 Task: Search one way flight ticket for 1 adult, 5 children, 2 infants in seat and 1 infant on lap in first from Williston: Williston Basin International Airport to Indianapolis: Indianapolis International Airport on 8-5-2023. Choice of flights is Westjet. Number of bags: 2 carry on bags and 6 checked bags. Price is upto 106000. Outbound departure time preference is 0:00.
Action: Mouse moved to (295, 258)
Screenshot: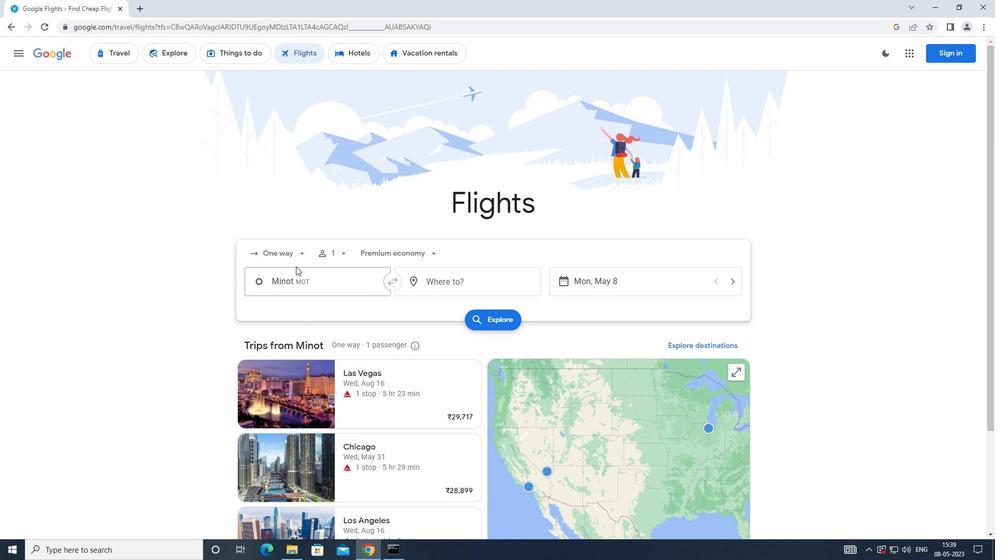 
Action: Mouse pressed left at (295, 258)
Screenshot: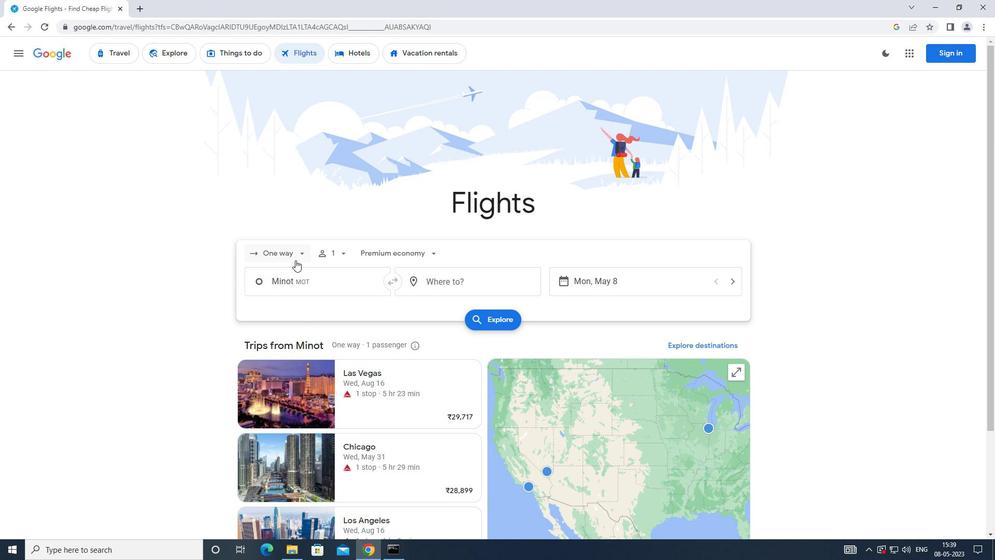
Action: Mouse moved to (304, 299)
Screenshot: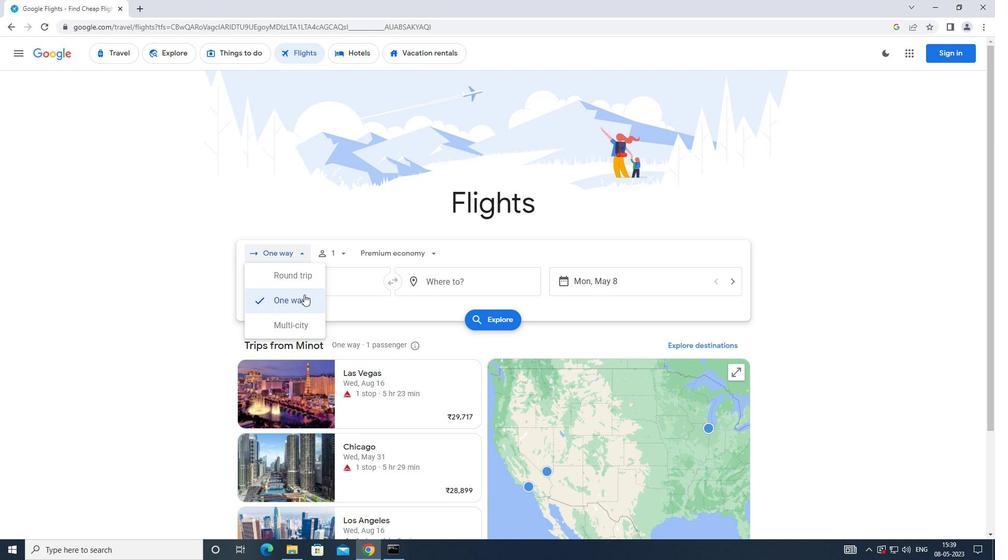 
Action: Mouse pressed left at (304, 299)
Screenshot: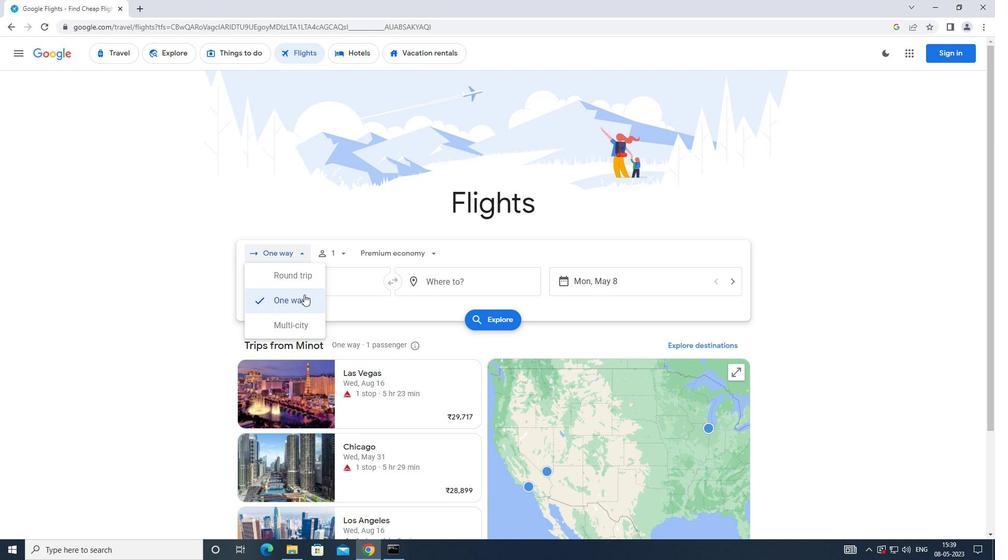 
Action: Mouse moved to (331, 258)
Screenshot: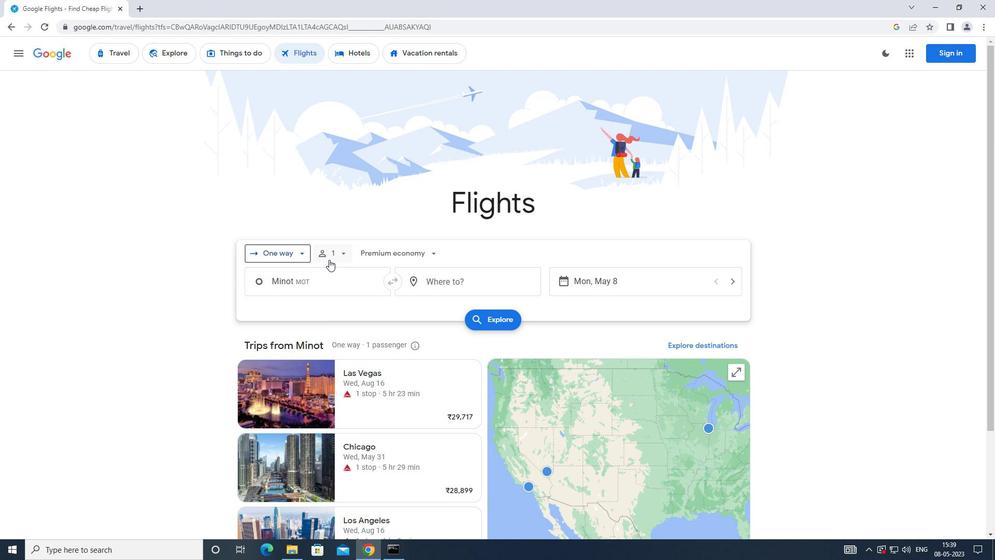 
Action: Mouse pressed left at (331, 258)
Screenshot: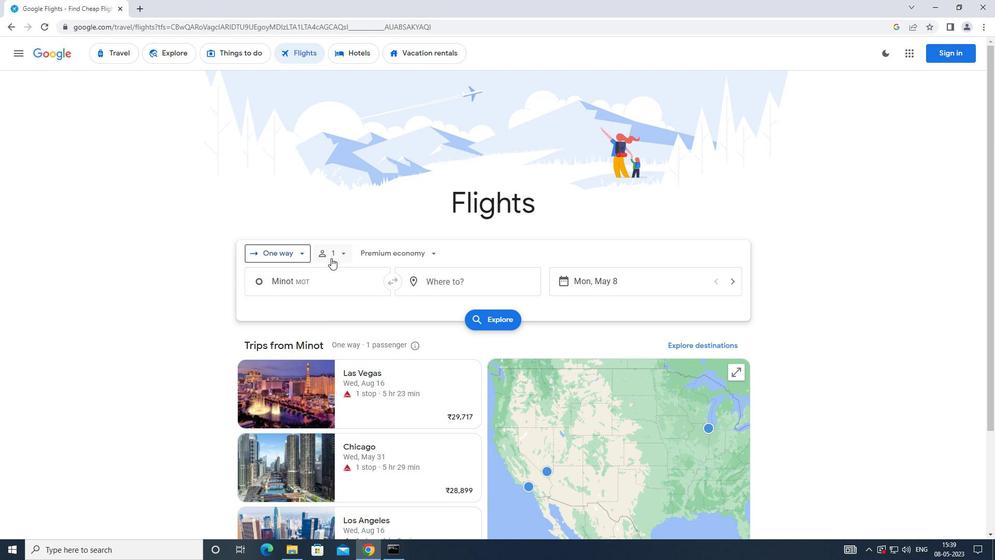 
Action: Mouse moved to (427, 308)
Screenshot: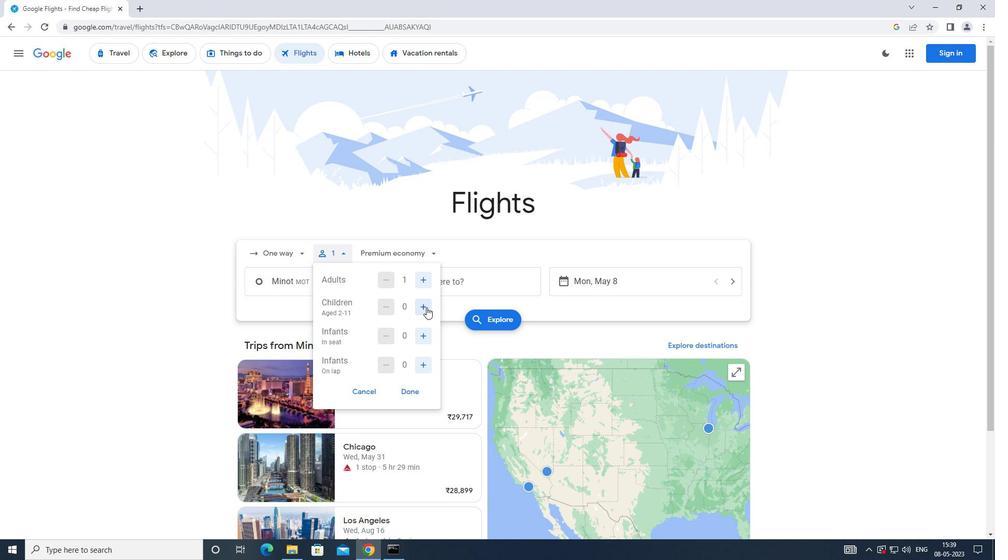 
Action: Mouse pressed left at (427, 308)
Screenshot: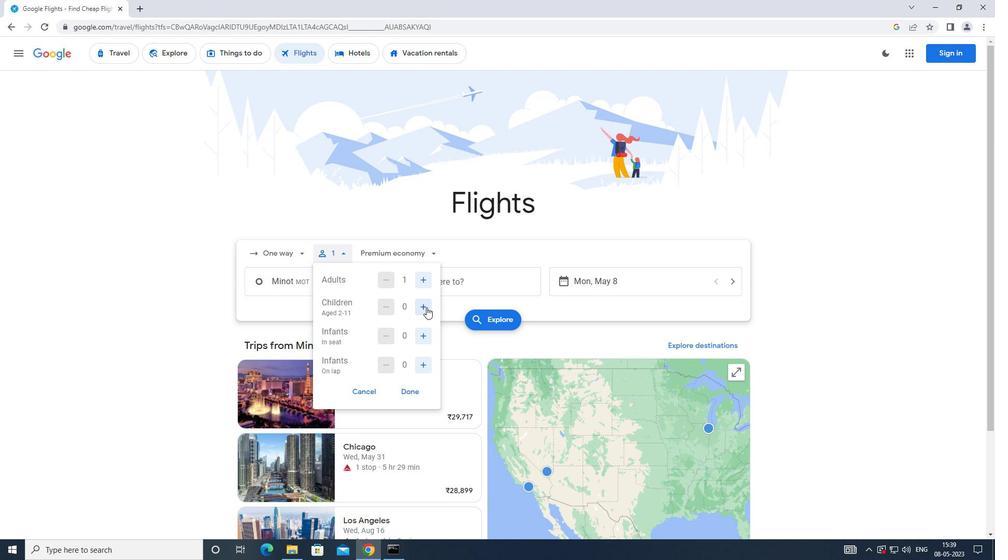 
Action: Mouse moved to (427, 308)
Screenshot: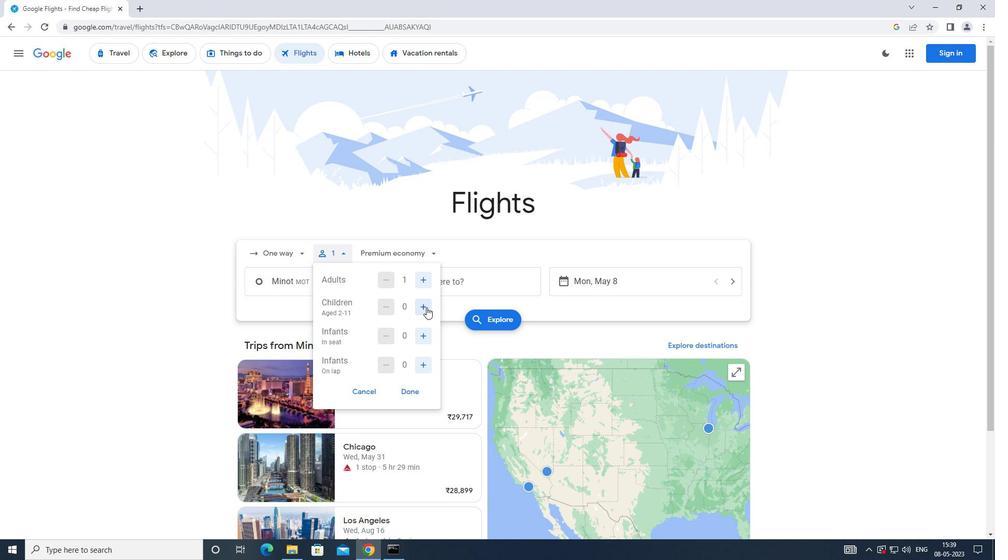
Action: Mouse pressed left at (427, 308)
Screenshot: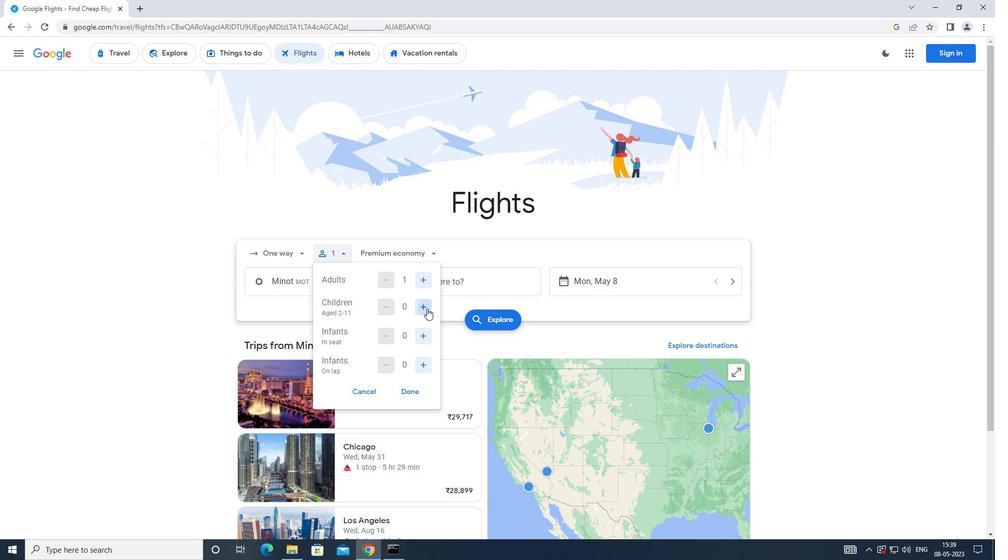 
Action: Mouse pressed left at (427, 308)
Screenshot: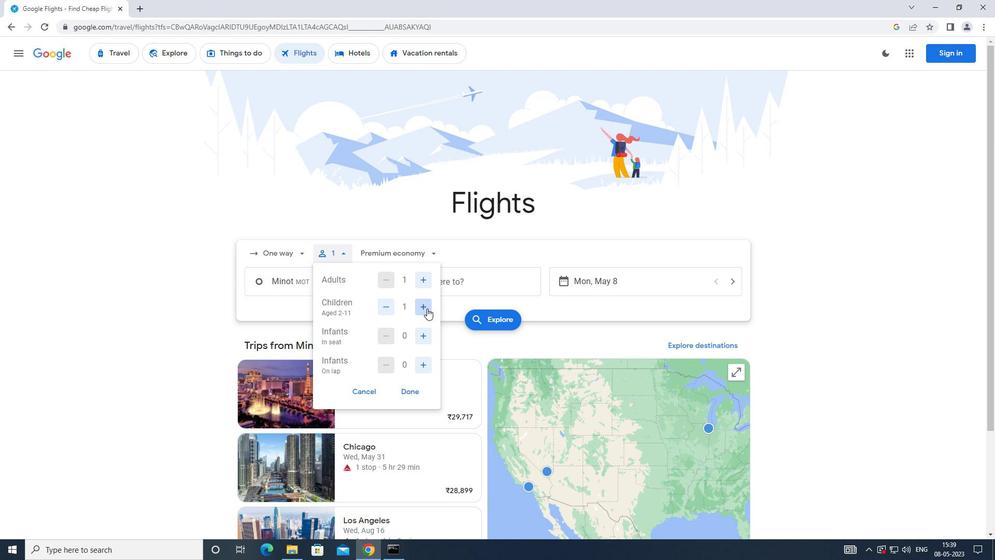 
Action: Mouse pressed left at (427, 308)
Screenshot: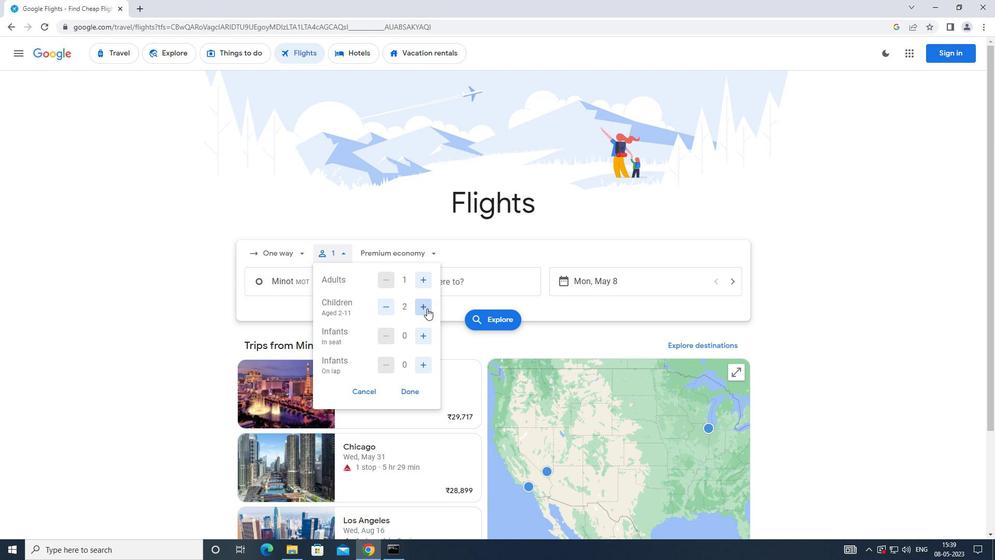 
Action: Mouse pressed left at (427, 308)
Screenshot: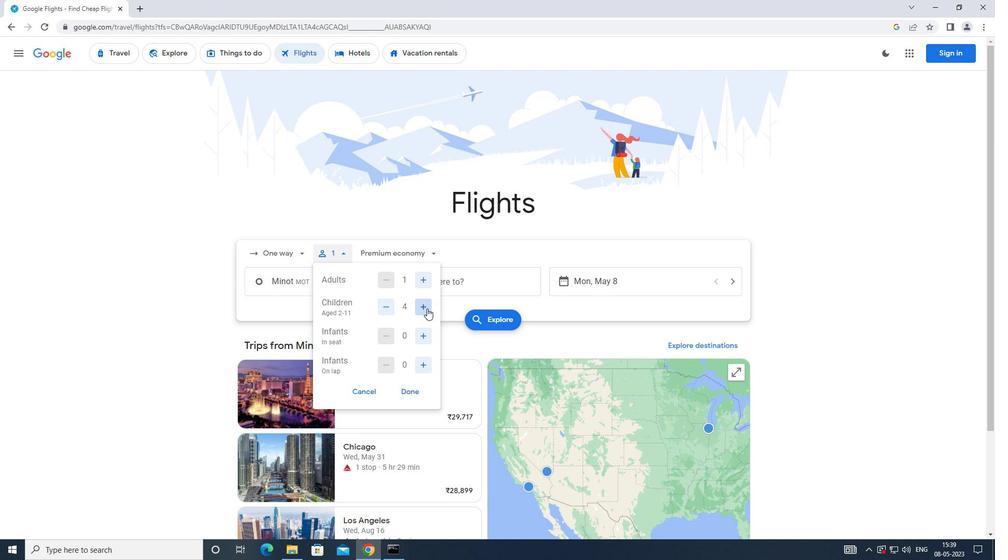 
Action: Mouse moved to (424, 331)
Screenshot: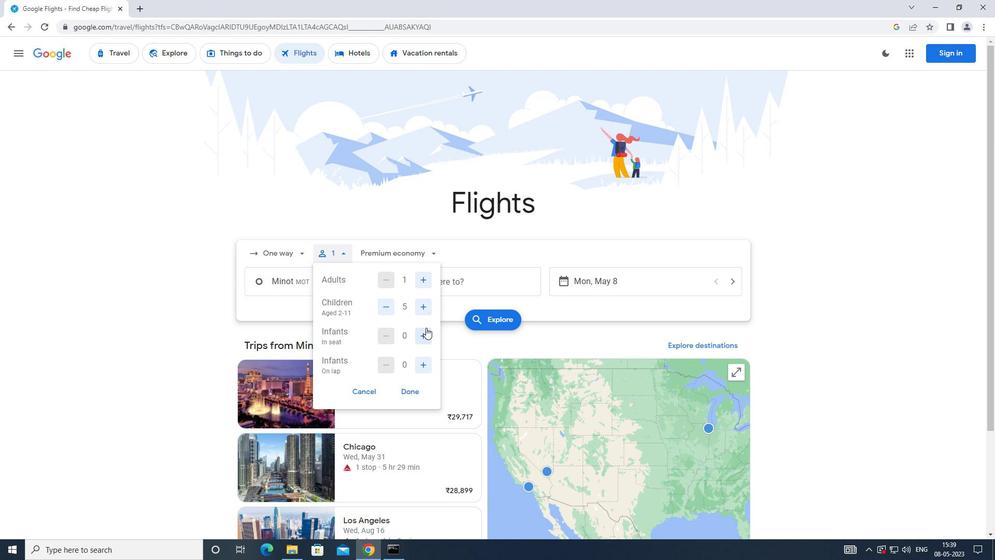 
Action: Mouse pressed left at (424, 331)
Screenshot: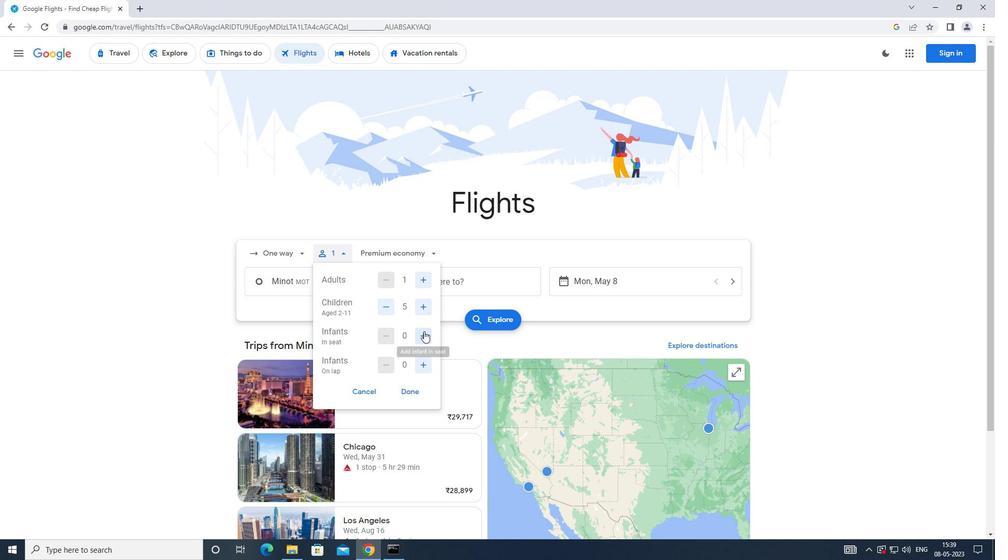
Action: Mouse pressed left at (424, 331)
Screenshot: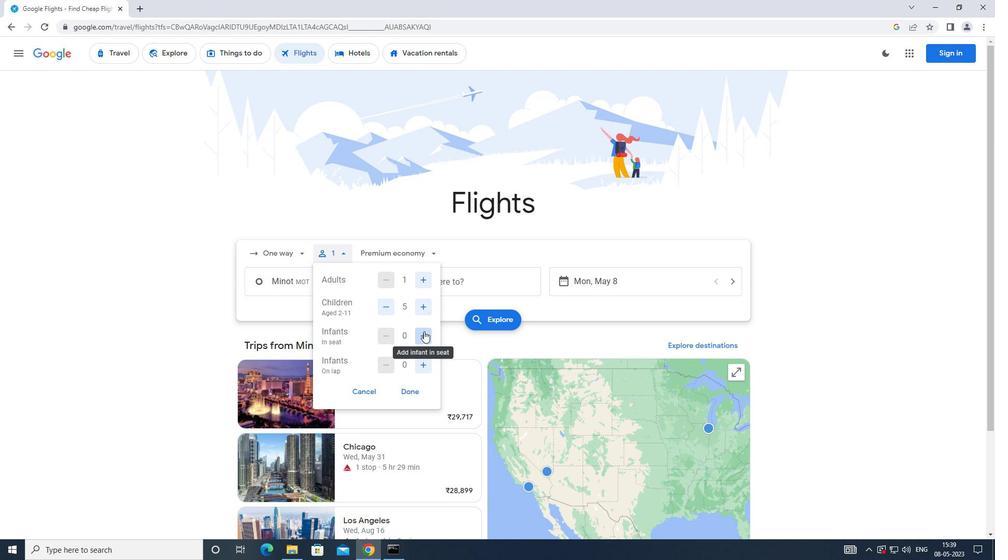 
Action: Mouse moved to (386, 336)
Screenshot: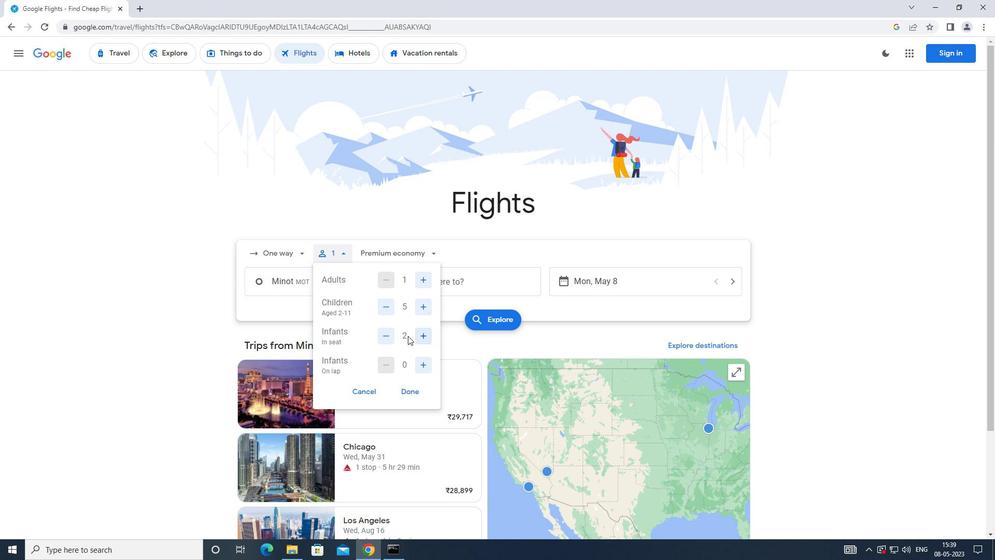 
Action: Mouse pressed left at (386, 336)
Screenshot: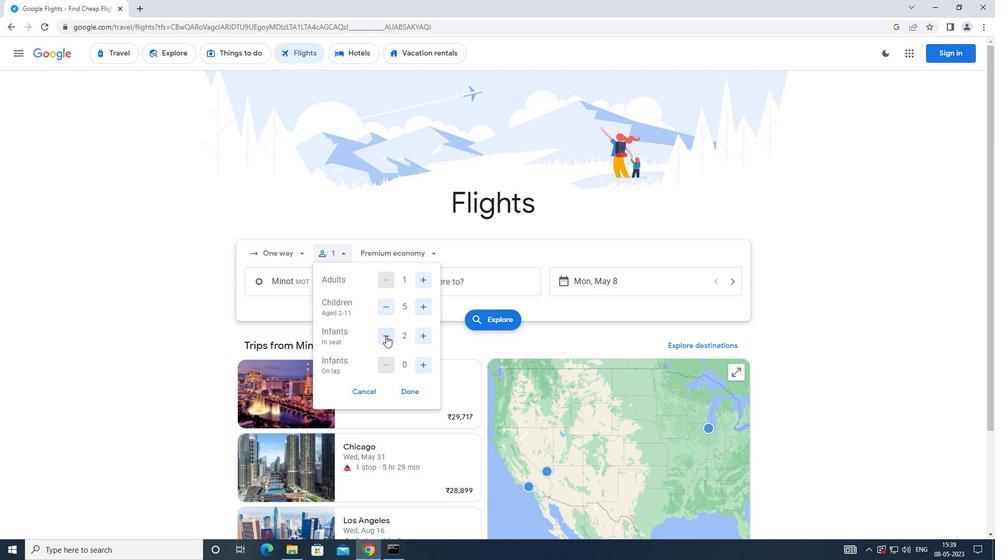 
Action: Mouse moved to (424, 366)
Screenshot: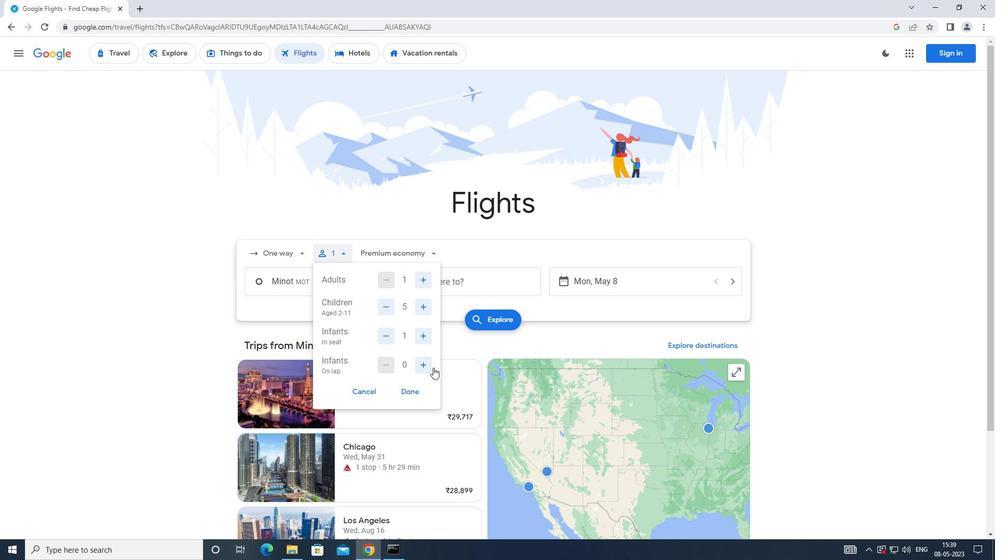 
Action: Mouse pressed left at (424, 366)
Screenshot: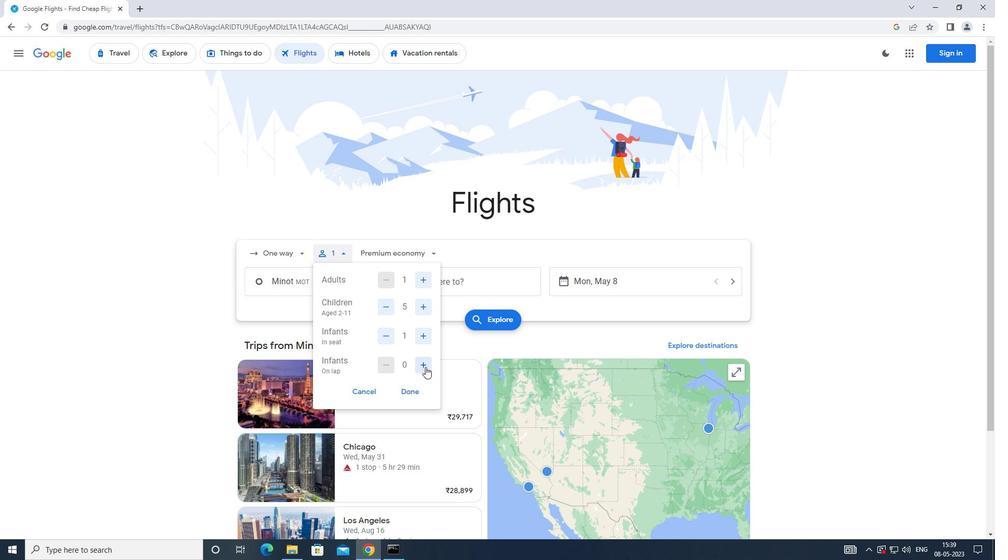 
Action: Mouse moved to (408, 397)
Screenshot: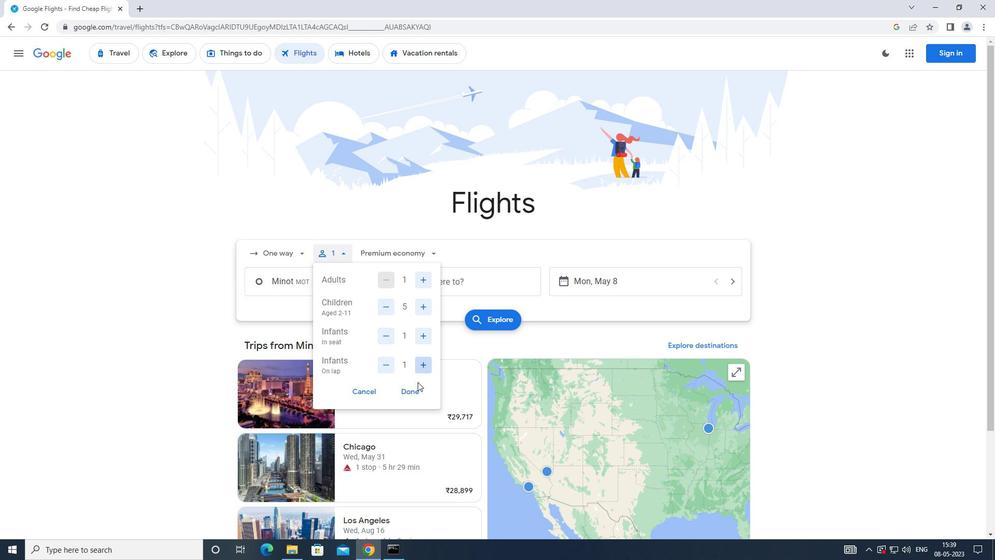 
Action: Mouse pressed left at (408, 397)
Screenshot: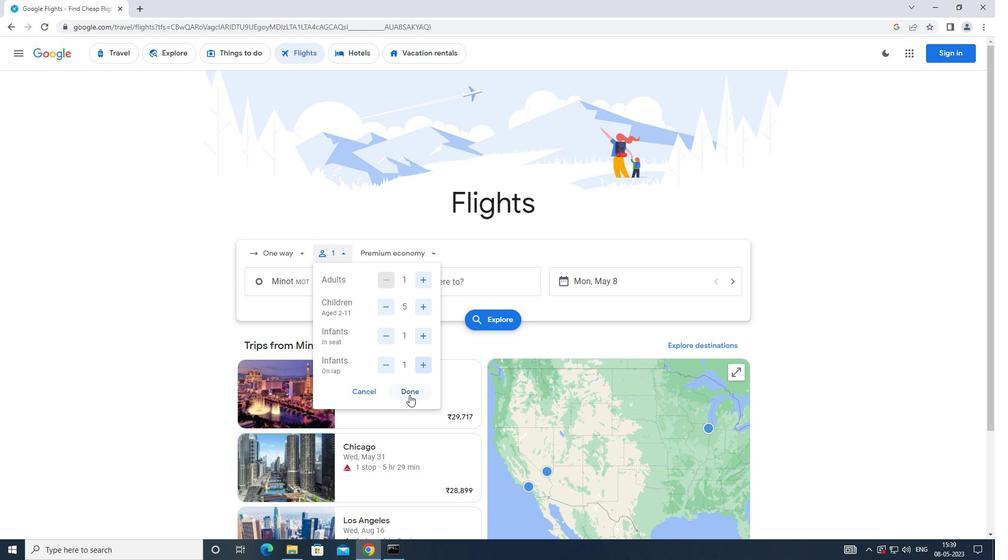 
Action: Mouse moved to (405, 261)
Screenshot: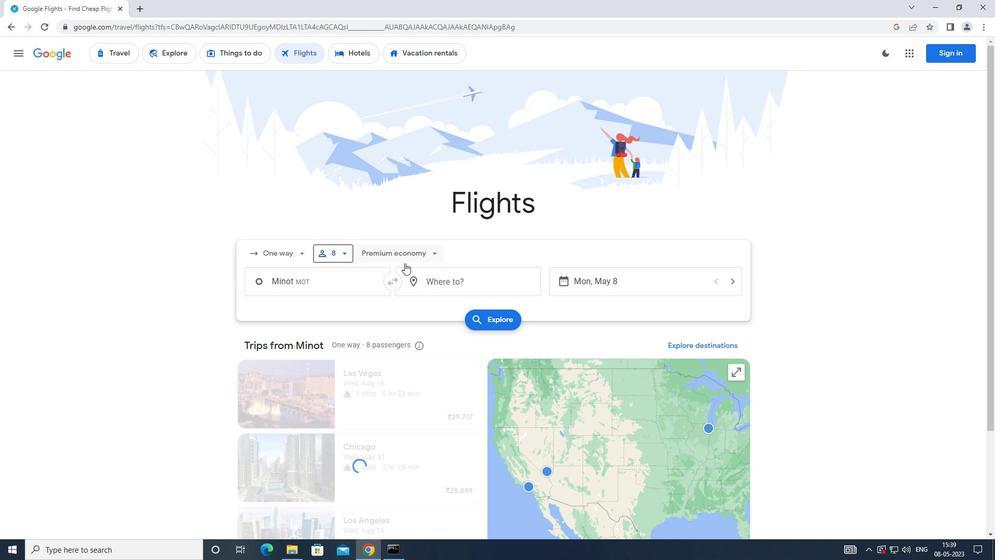 
Action: Mouse pressed left at (405, 261)
Screenshot: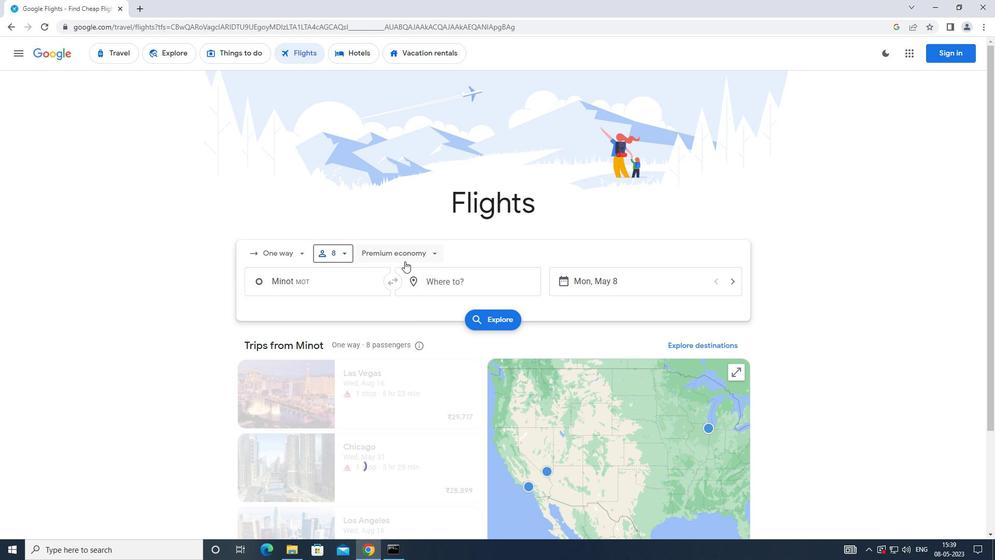 
Action: Mouse moved to (409, 354)
Screenshot: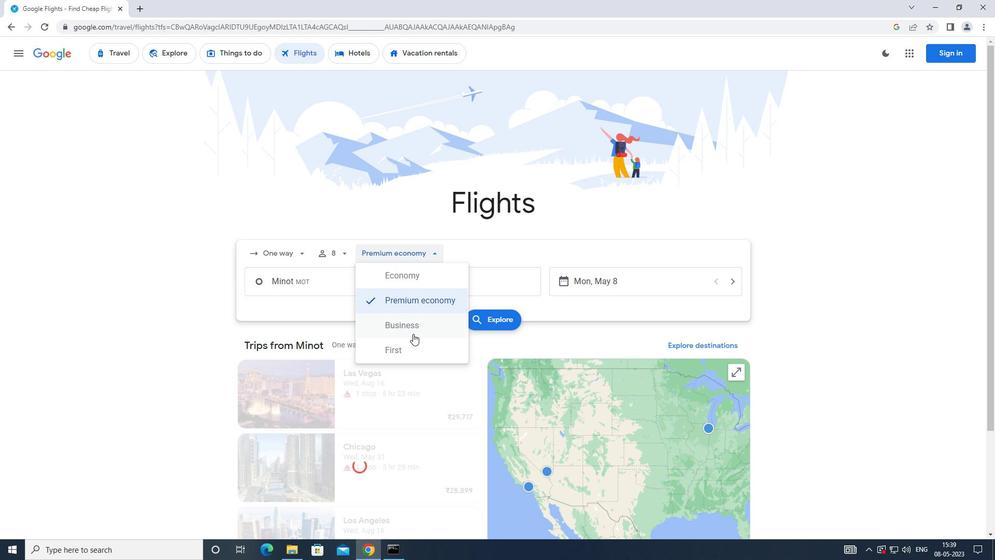 
Action: Mouse pressed left at (409, 354)
Screenshot: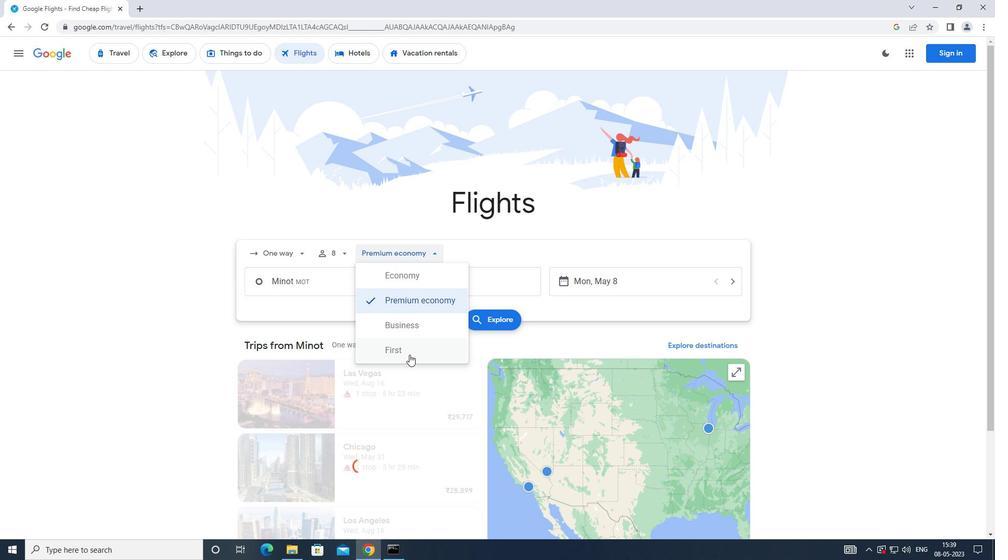 
Action: Mouse moved to (337, 293)
Screenshot: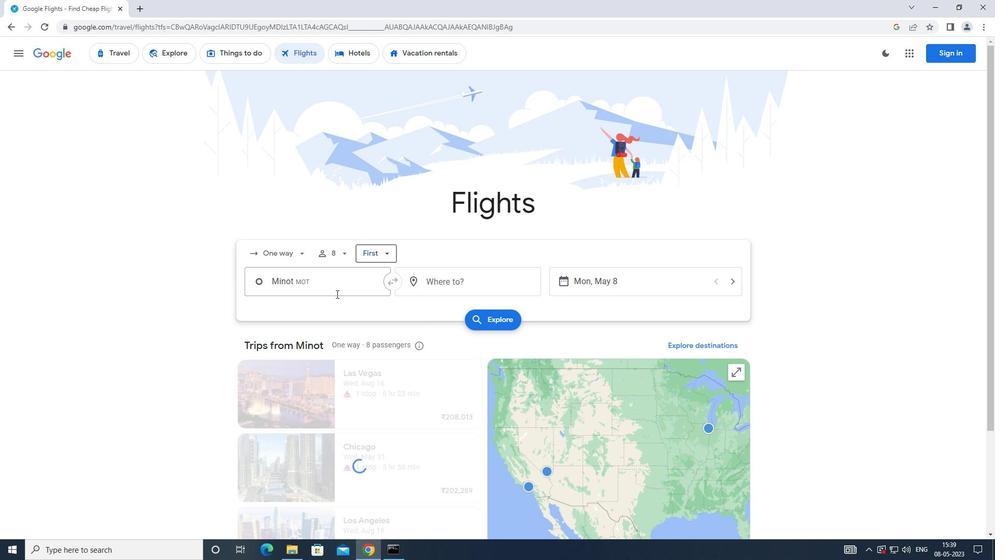 
Action: Mouse pressed left at (337, 293)
Screenshot: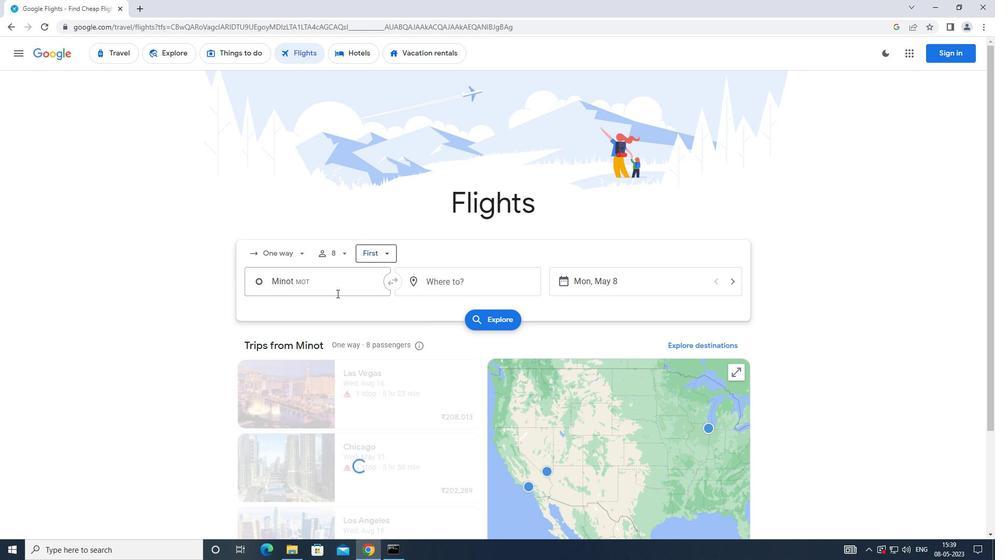 
Action: Mouse moved to (340, 292)
Screenshot: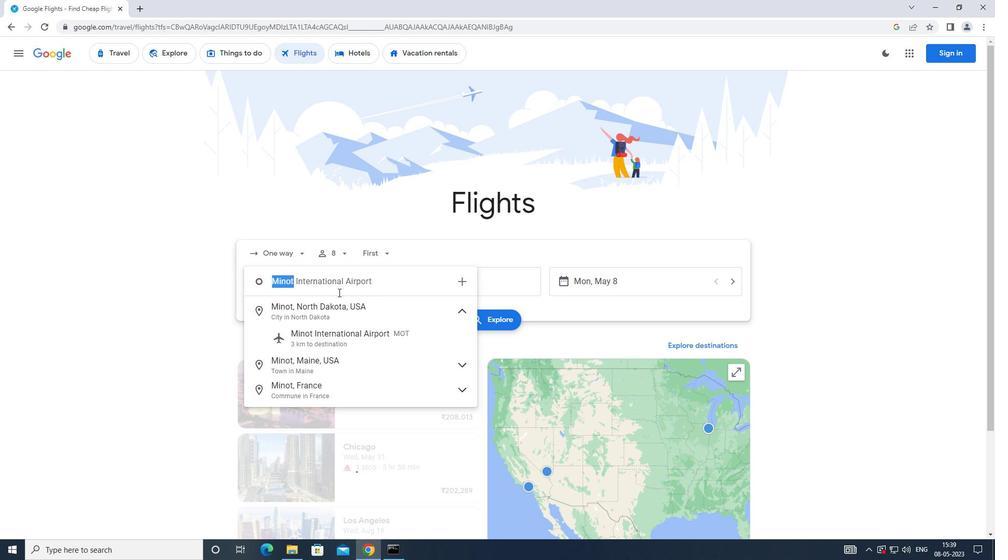 
Action: Key pressed <Key.caps_lock>w<Key.caps_lock>illiston
Screenshot: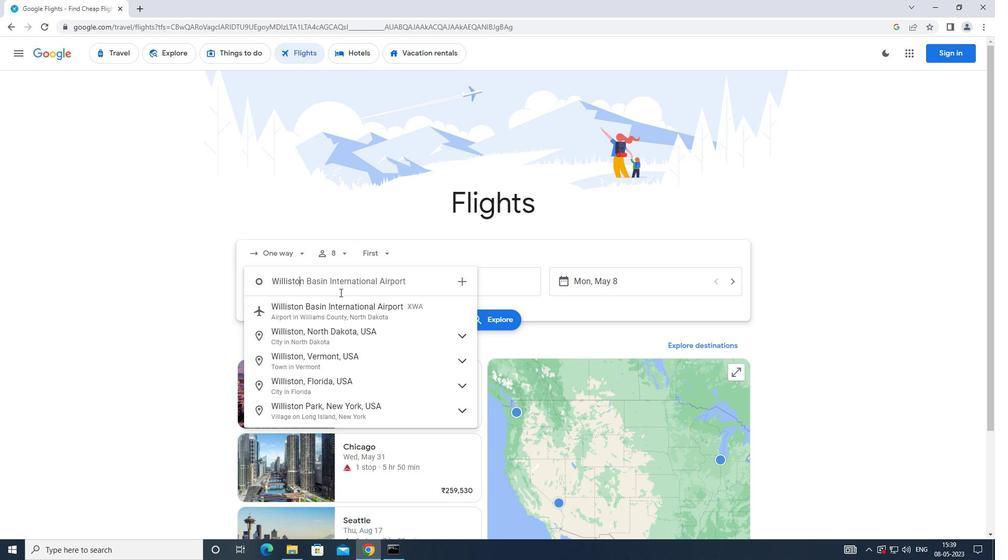 
Action: Mouse moved to (339, 310)
Screenshot: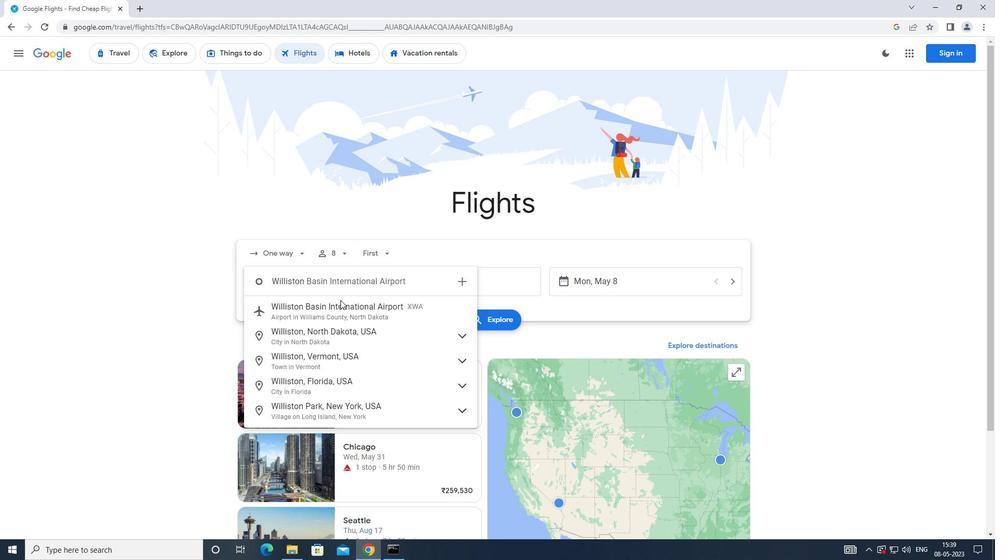 
Action: Mouse pressed left at (339, 310)
Screenshot: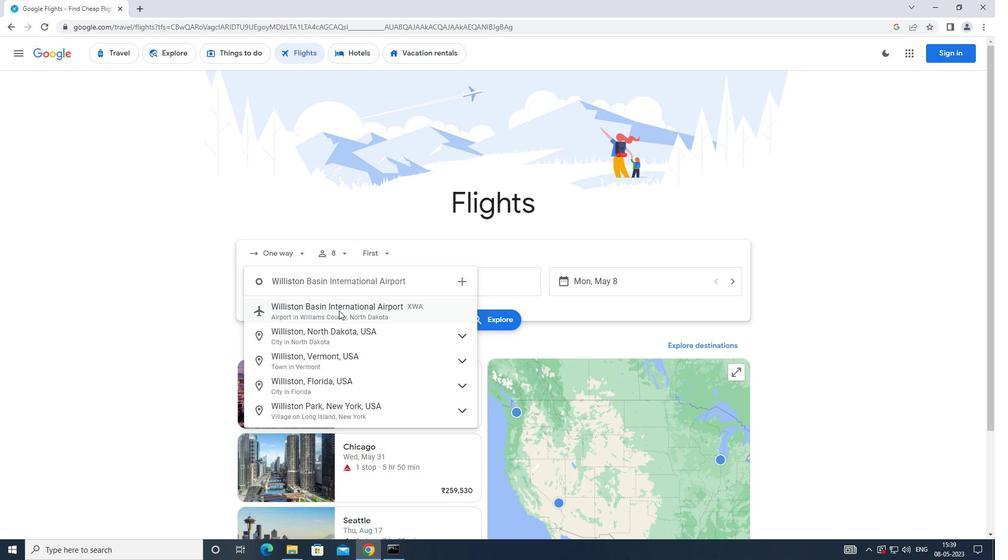 
Action: Mouse moved to (434, 292)
Screenshot: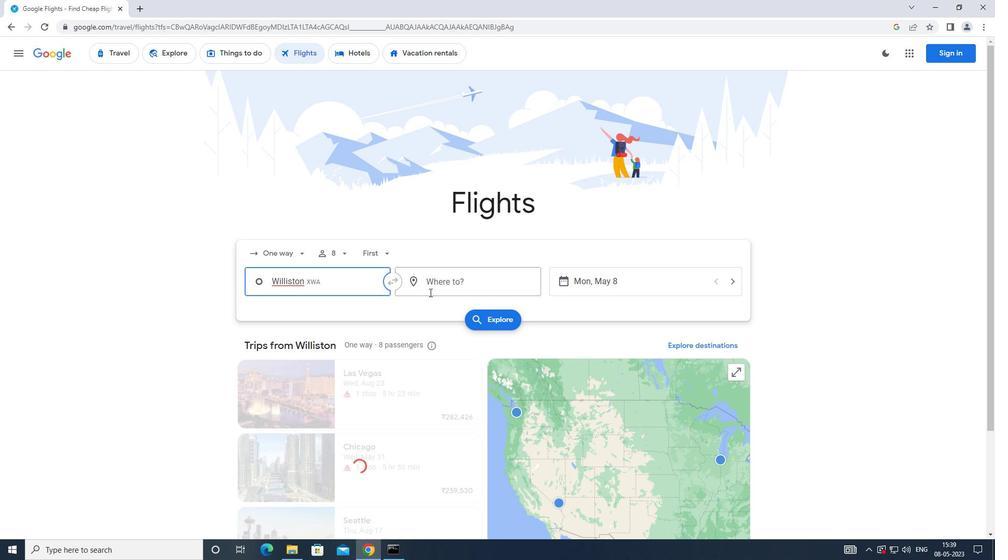 
Action: Mouse pressed left at (434, 292)
Screenshot: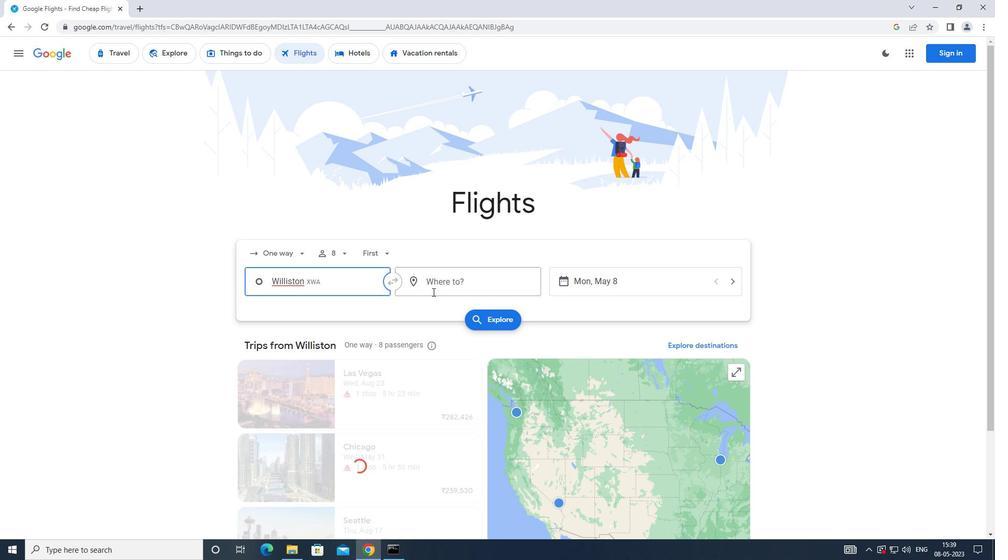 
Action: Mouse moved to (440, 289)
Screenshot: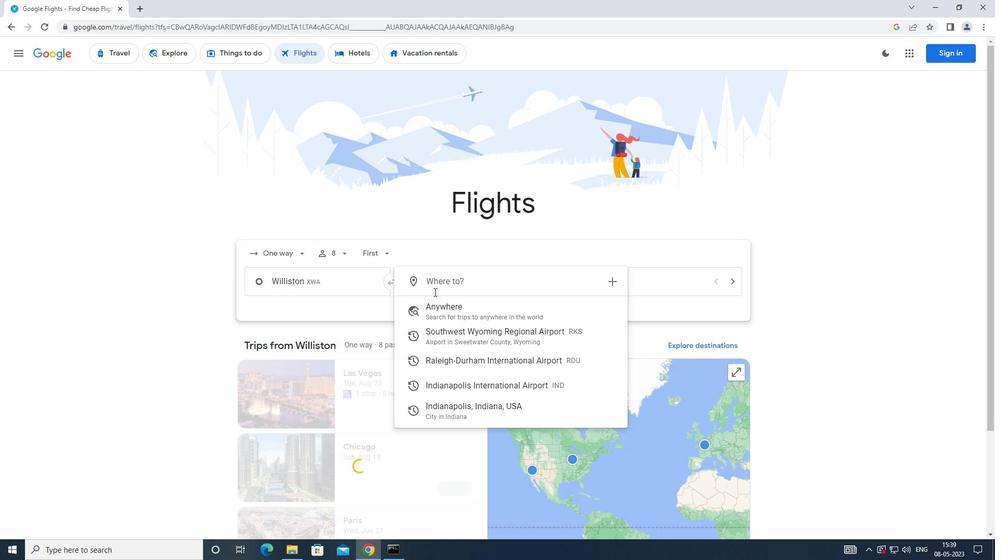 
Action: Key pressed <Key.caps_lock>i<Key.caps_lock>ndianapolis
Screenshot: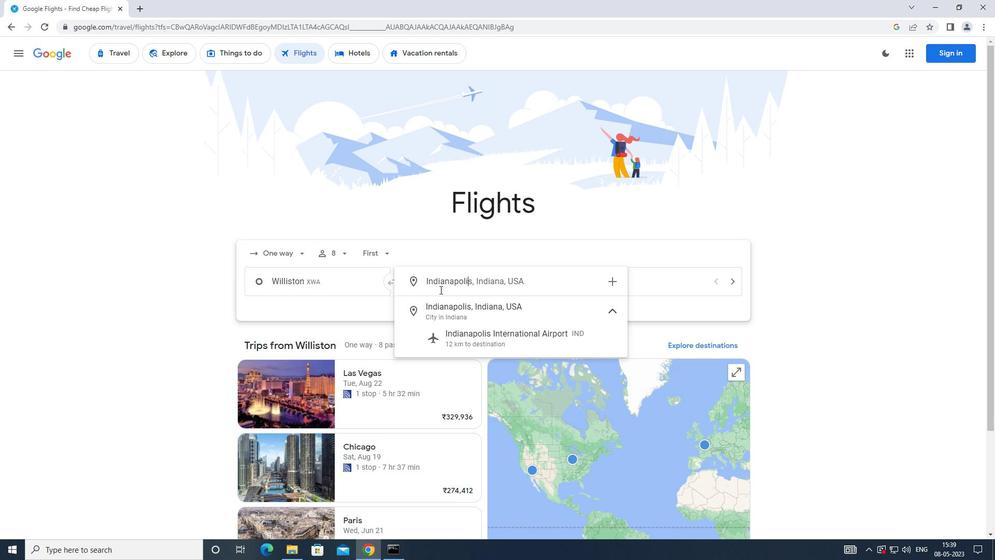 
Action: Mouse moved to (474, 347)
Screenshot: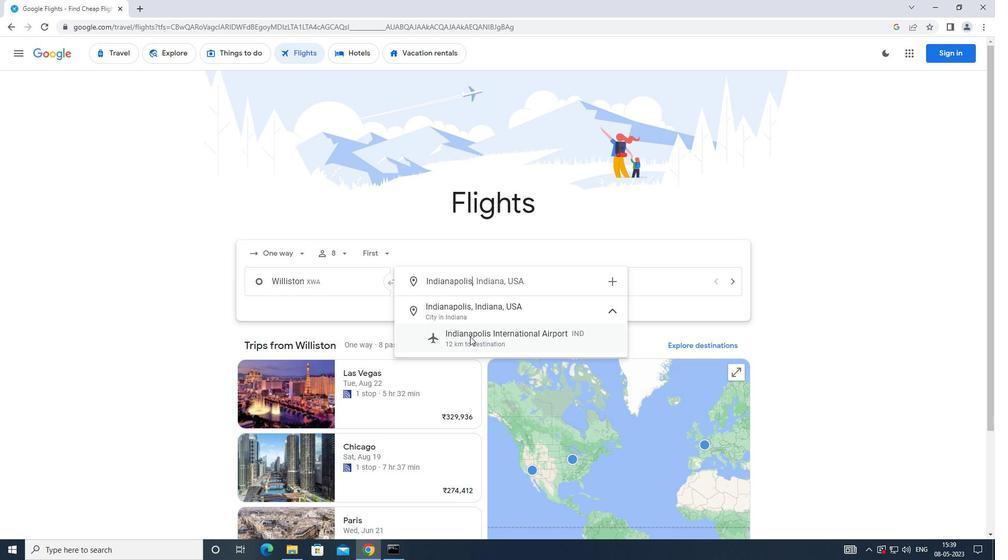
Action: Mouse pressed left at (474, 347)
Screenshot: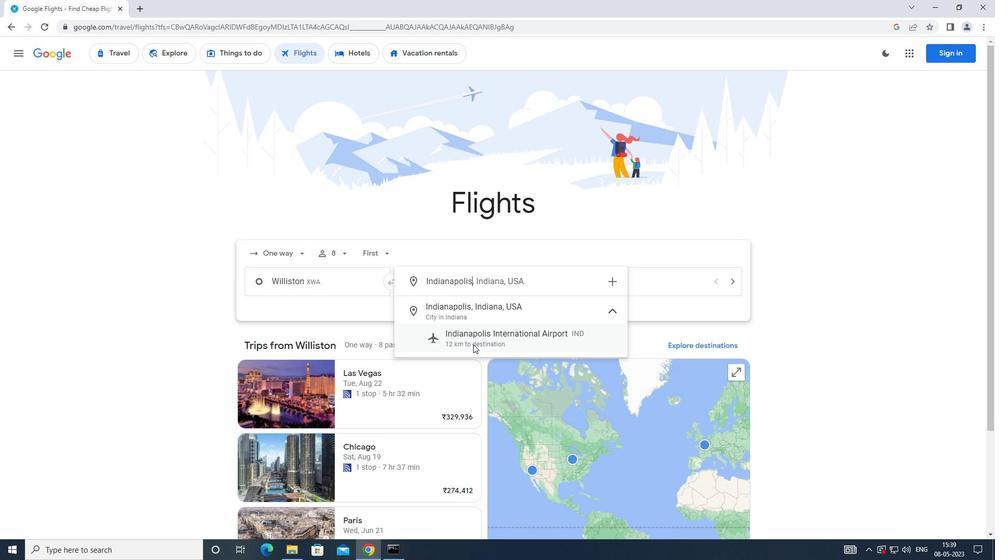 
Action: Mouse moved to (580, 291)
Screenshot: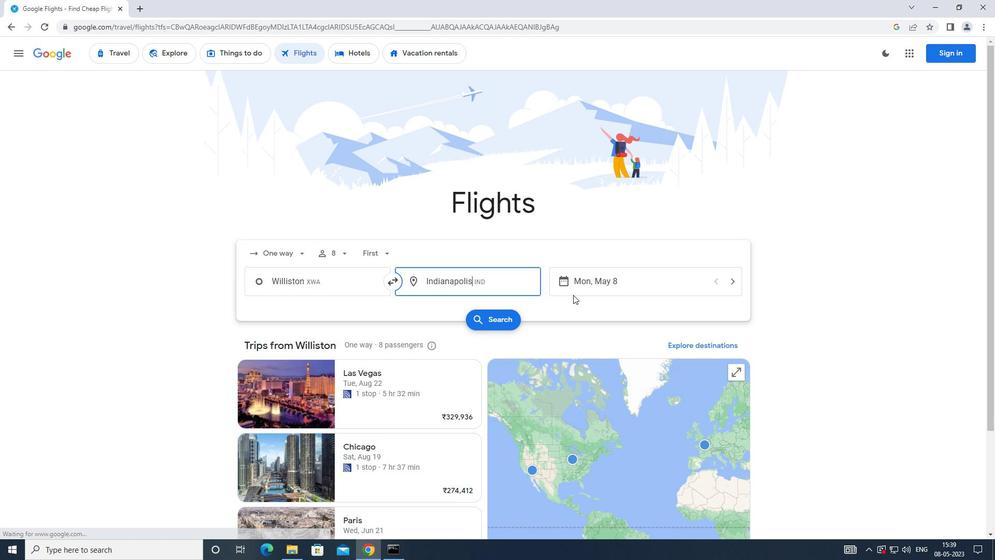 
Action: Mouse pressed left at (580, 291)
Screenshot: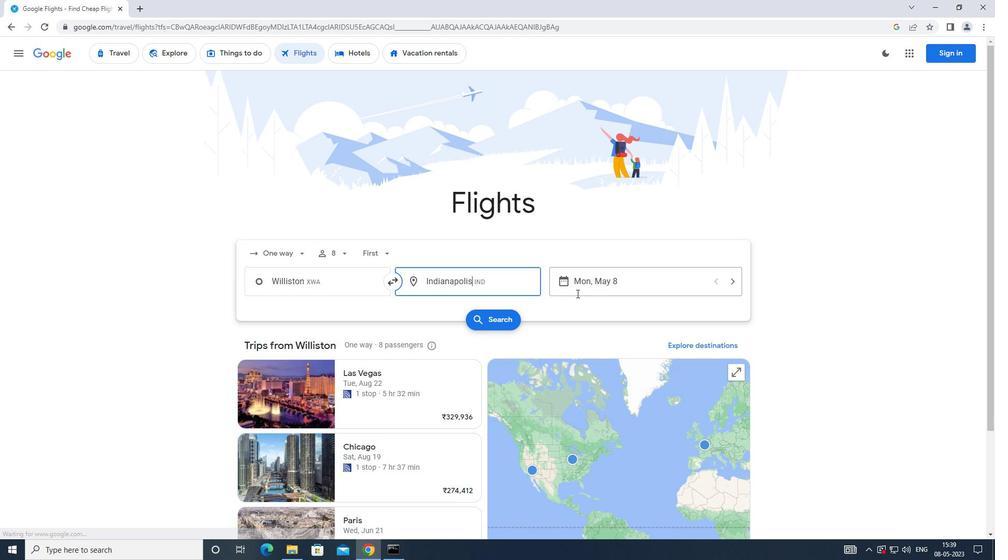 
Action: Mouse moved to (402, 377)
Screenshot: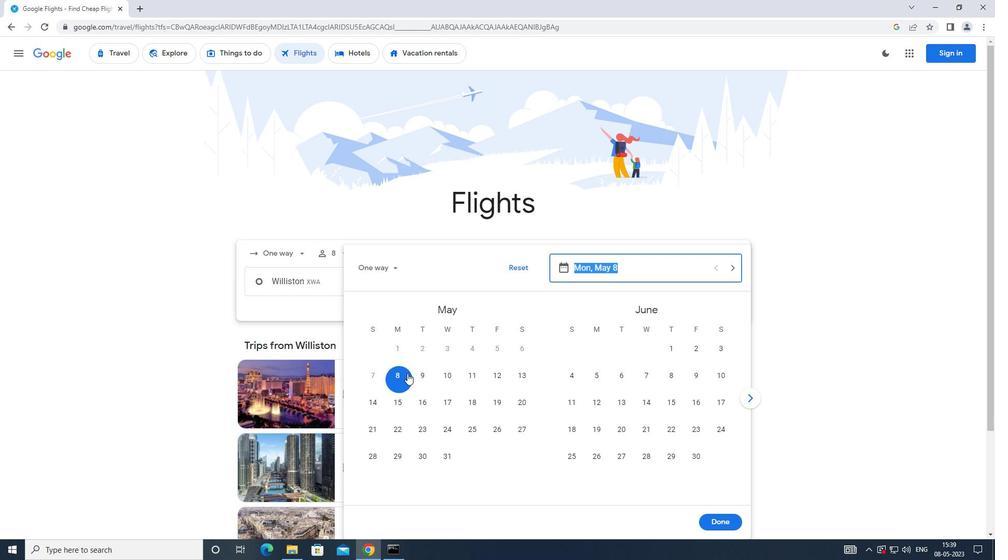 
Action: Mouse pressed left at (402, 377)
Screenshot: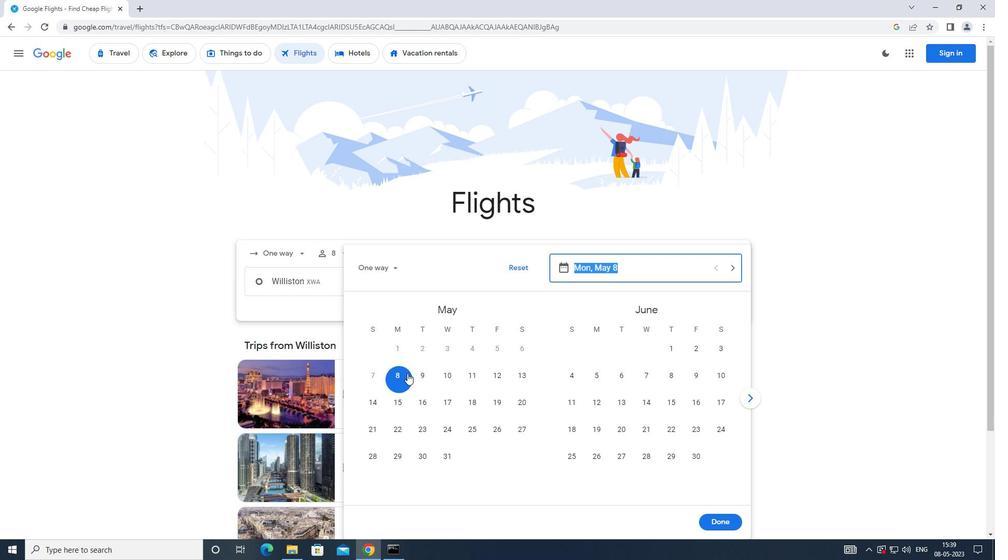 
Action: Mouse moved to (715, 524)
Screenshot: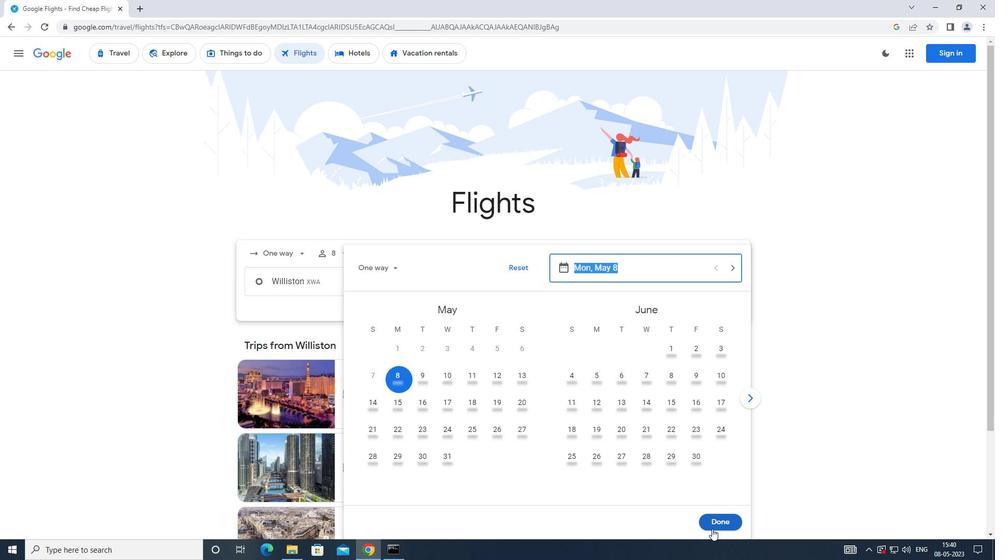 
Action: Mouse pressed left at (715, 524)
Screenshot: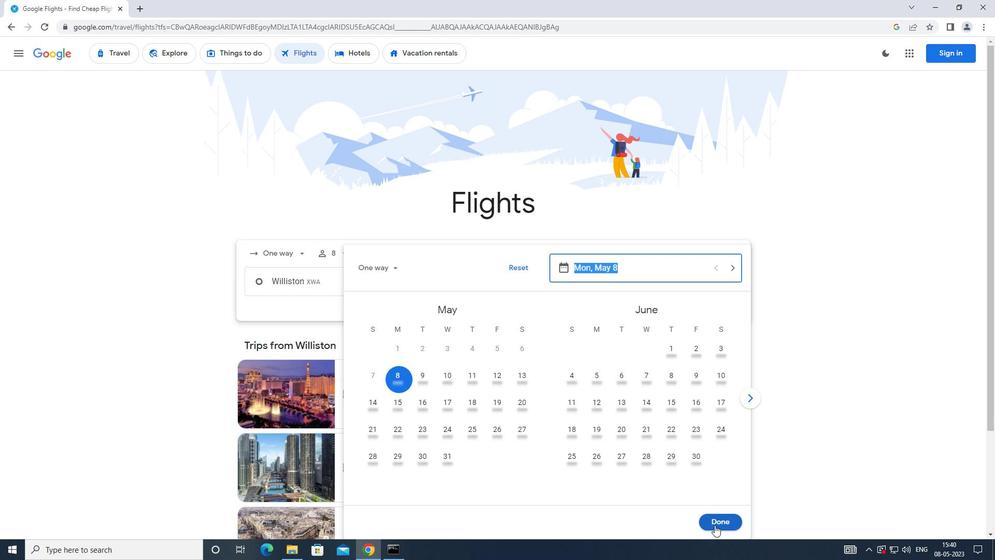 
Action: Mouse moved to (499, 327)
Screenshot: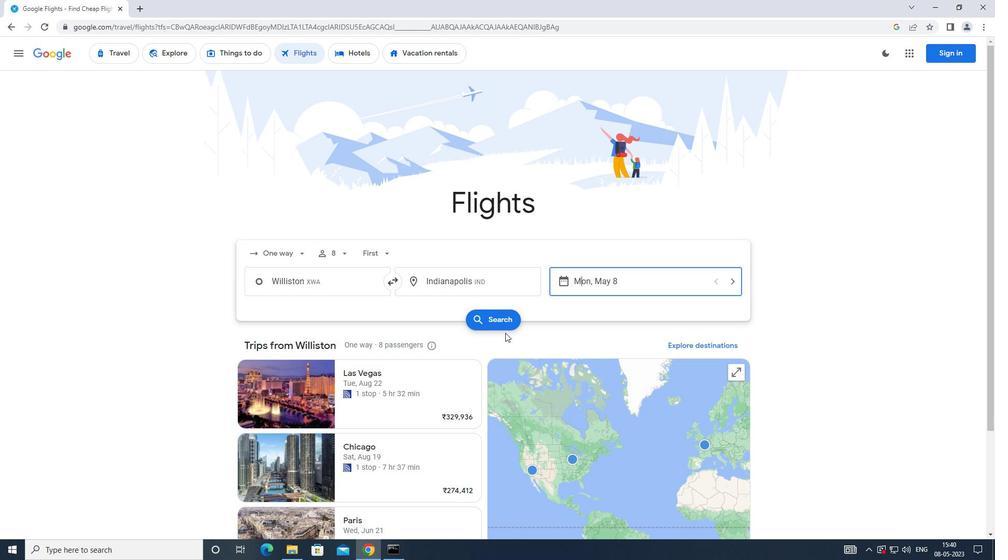 
Action: Mouse pressed left at (499, 327)
Screenshot: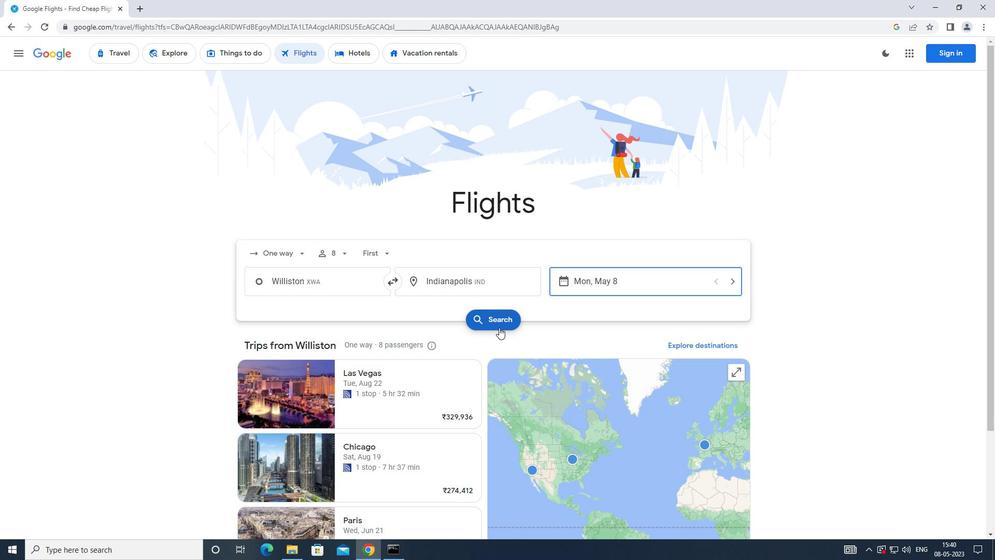 
Action: Mouse moved to (266, 154)
Screenshot: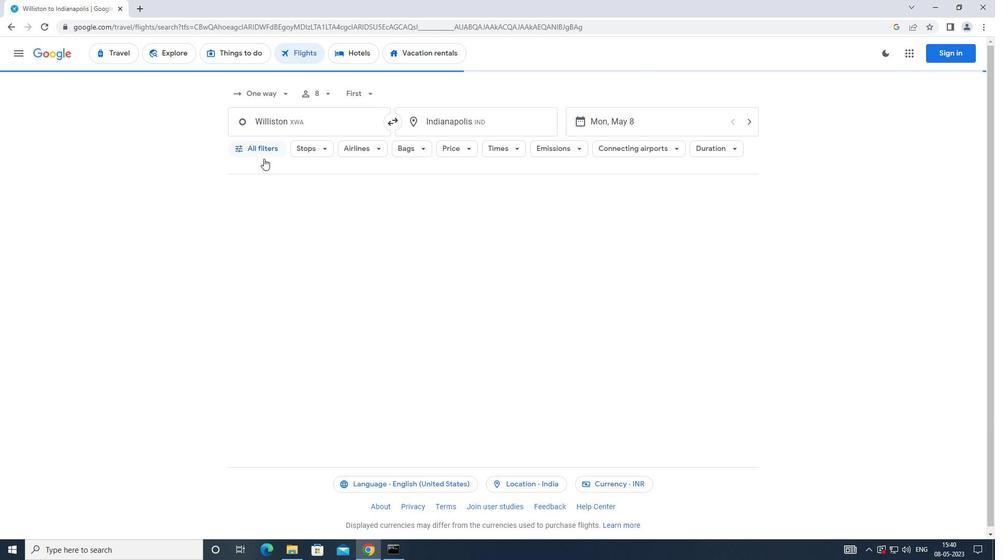 
Action: Mouse pressed left at (266, 154)
Screenshot: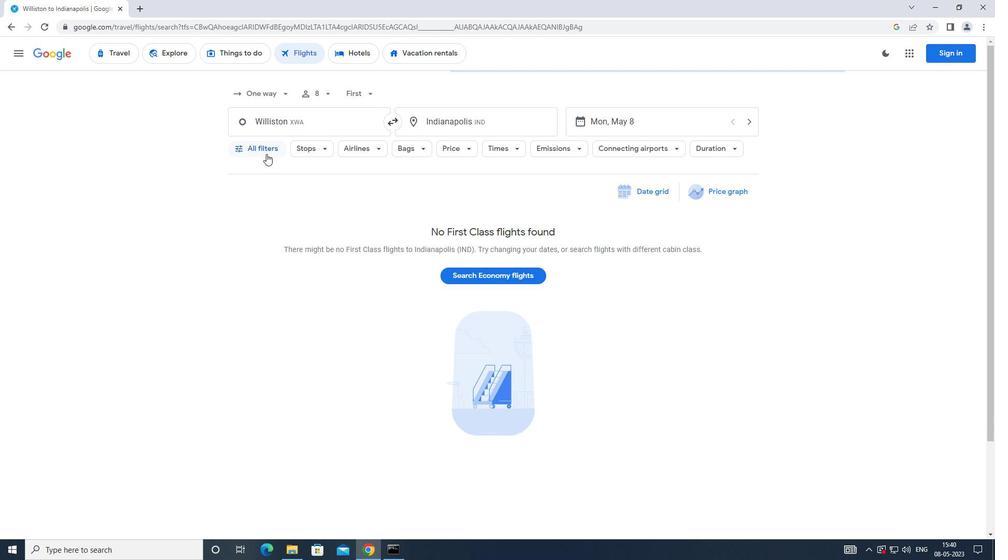 
Action: Mouse moved to (381, 369)
Screenshot: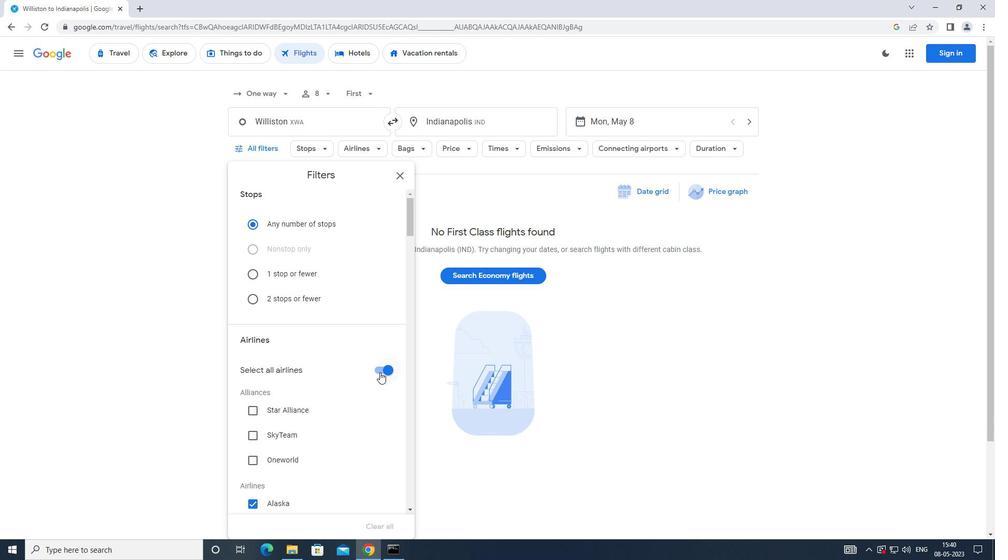 
Action: Mouse pressed left at (381, 369)
Screenshot: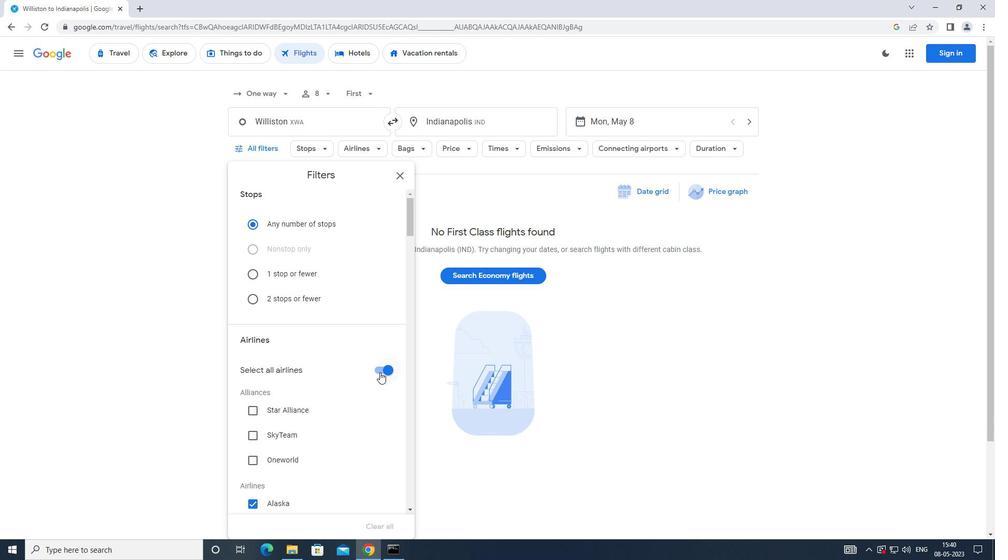 
Action: Mouse moved to (367, 406)
Screenshot: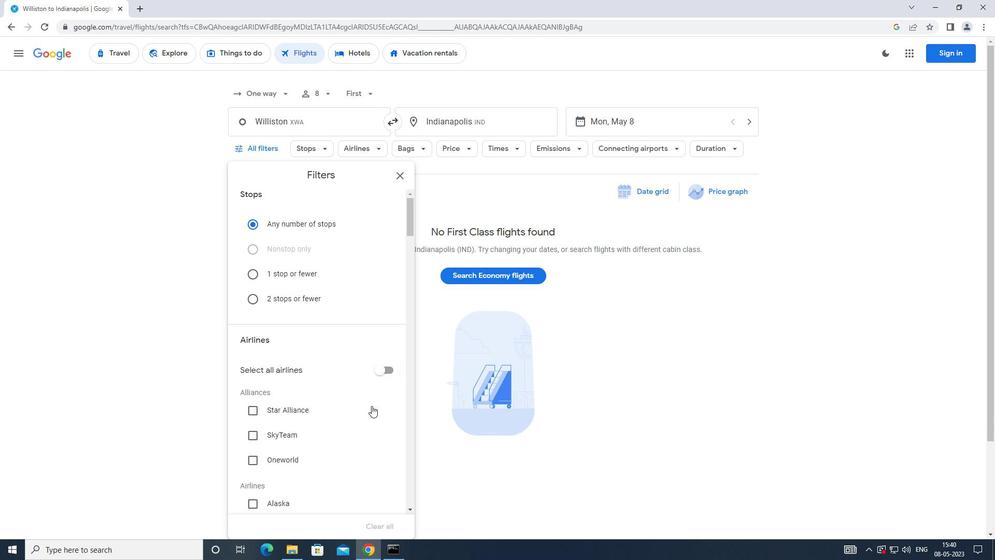 
Action: Mouse scrolled (367, 406) with delta (0, 0)
Screenshot: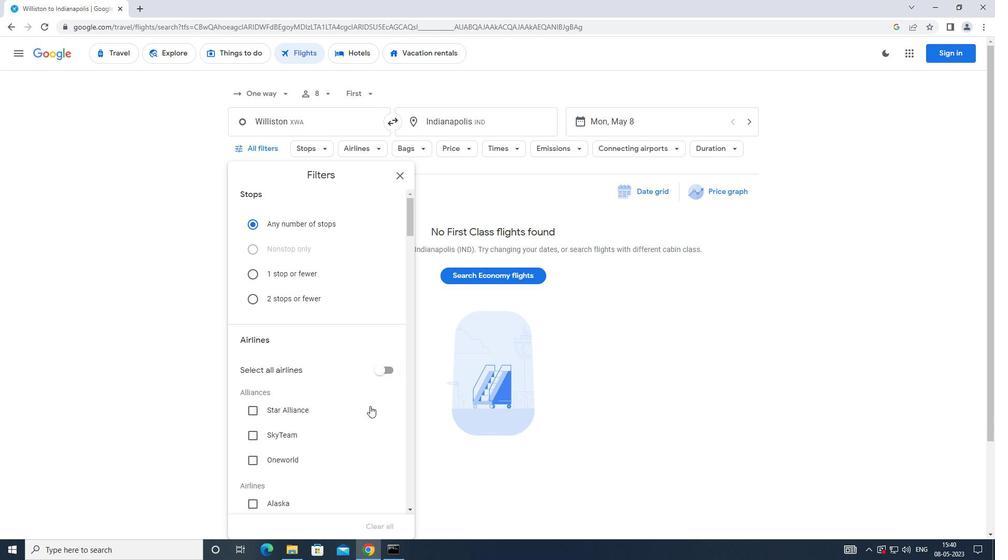 
Action: Mouse moved to (365, 406)
Screenshot: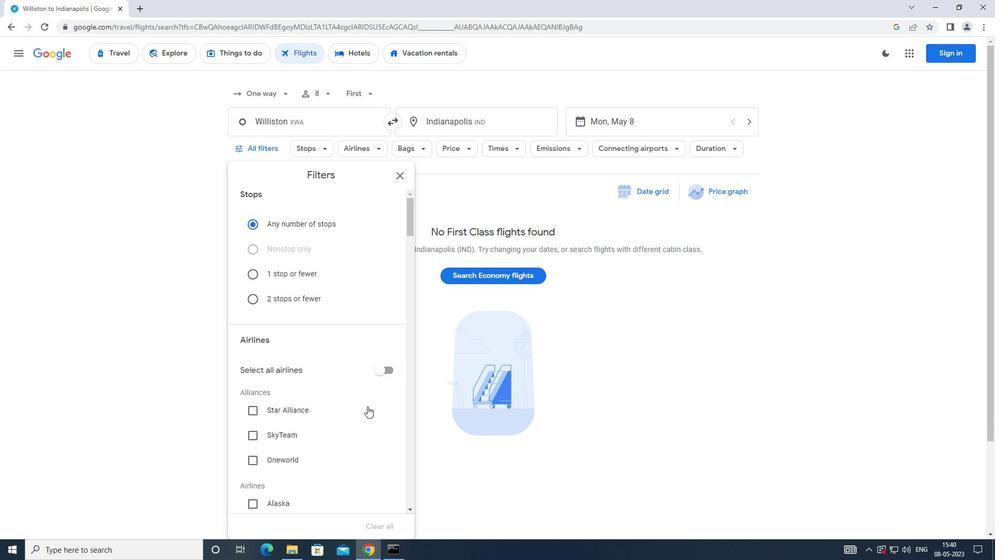 
Action: Mouse scrolled (365, 406) with delta (0, 0)
Screenshot: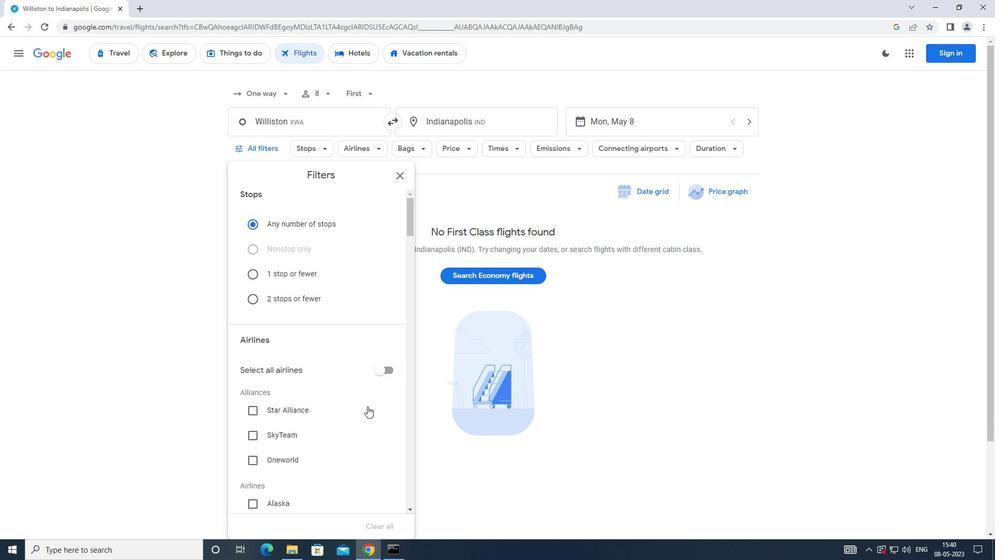
Action: Mouse moved to (360, 399)
Screenshot: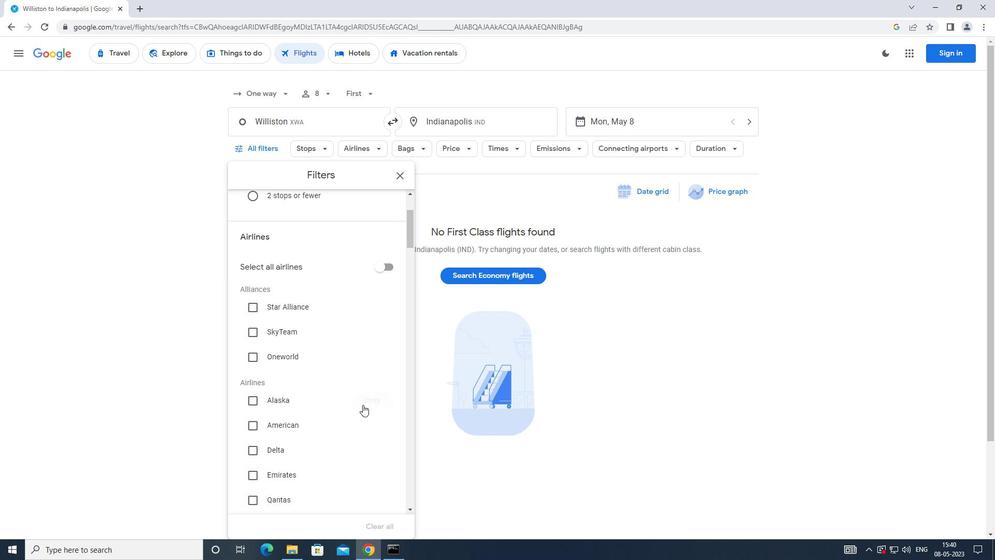 
Action: Mouse scrolled (360, 398) with delta (0, 0)
Screenshot: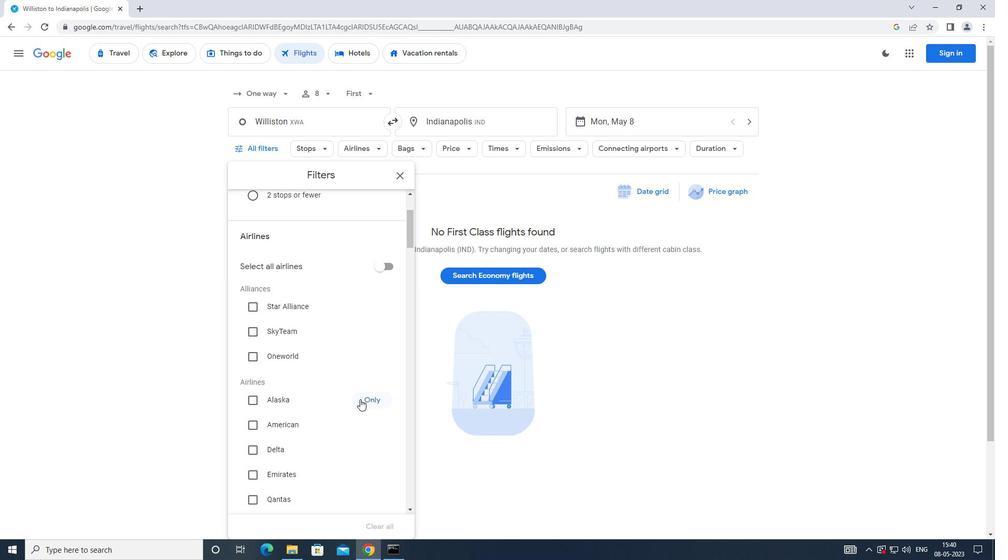 
Action: Mouse scrolled (360, 398) with delta (0, 0)
Screenshot: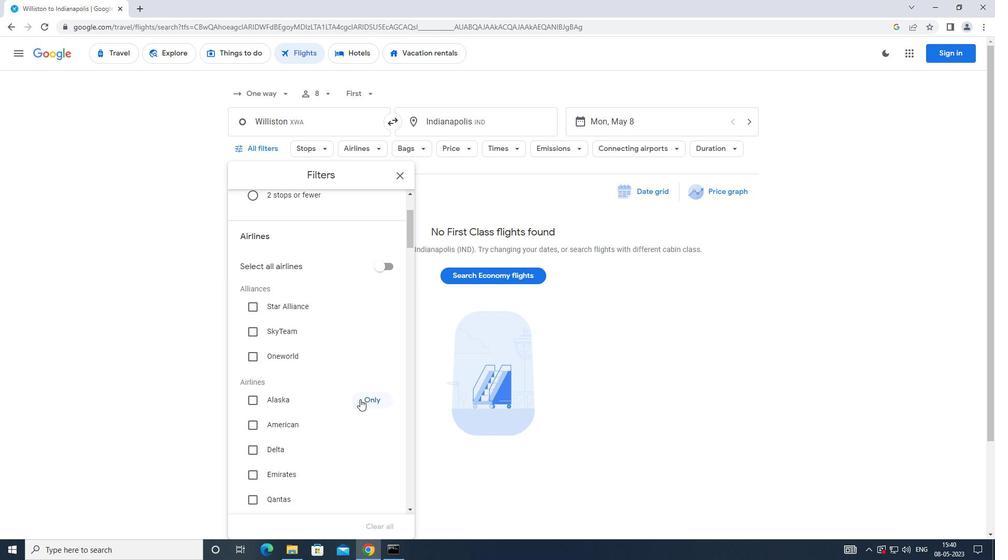 
Action: Mouse scrolled (360, 398) with delta (0, 0)
Screenshot: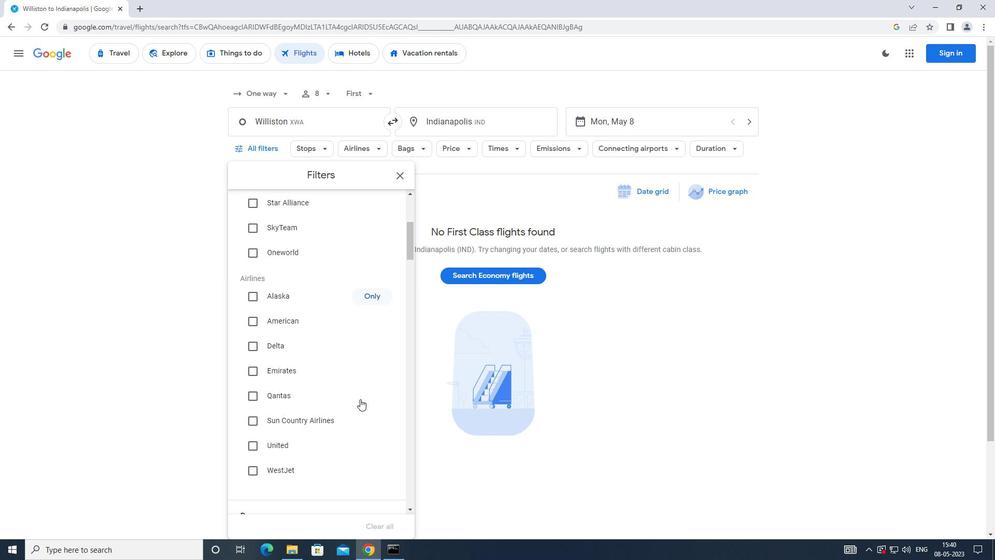 
Action: Mouse scrolled (360, 398) with delta (0, 0)
Screenshot: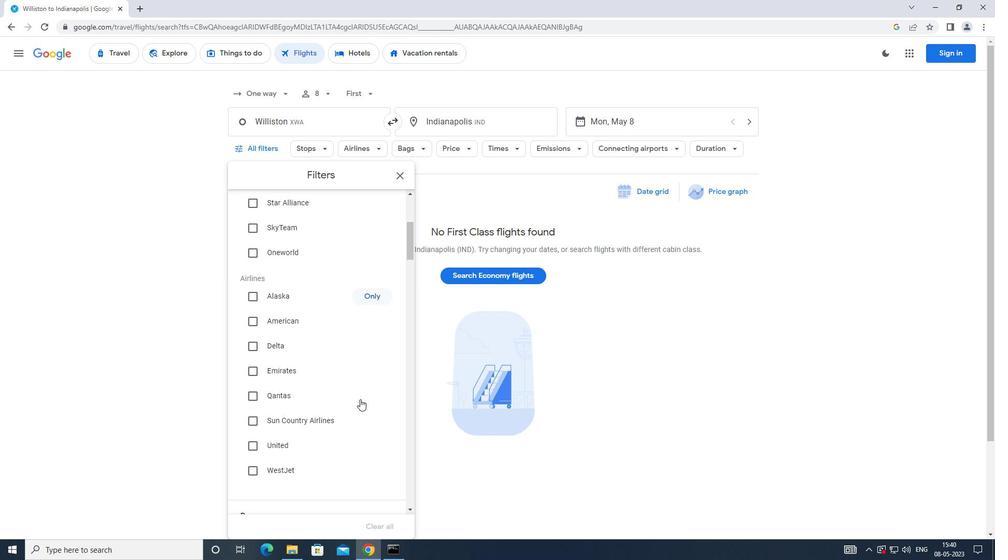 
Action: Mouse moved to (248, 362)
Screenshot: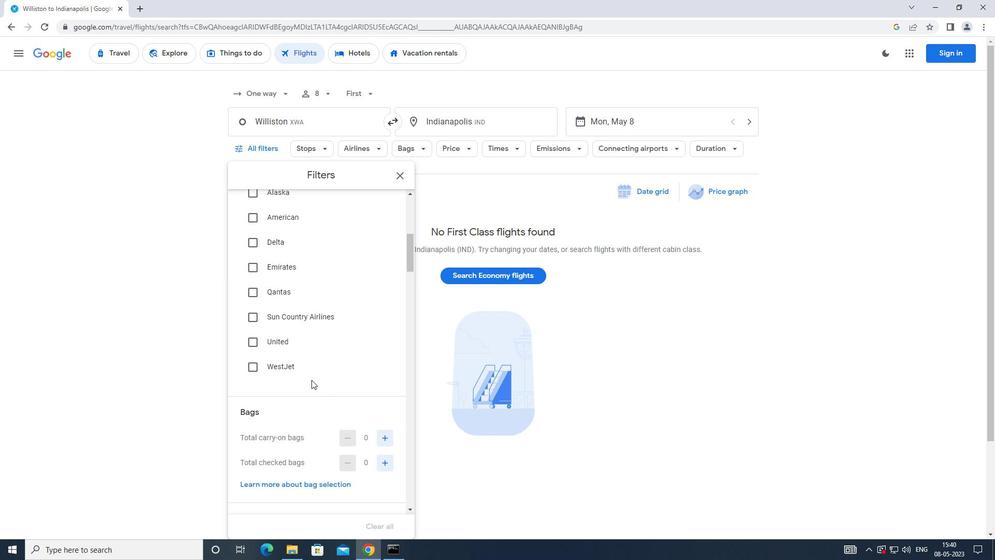 
Action: Mouse pressed left at (248, 362)
Screenshot: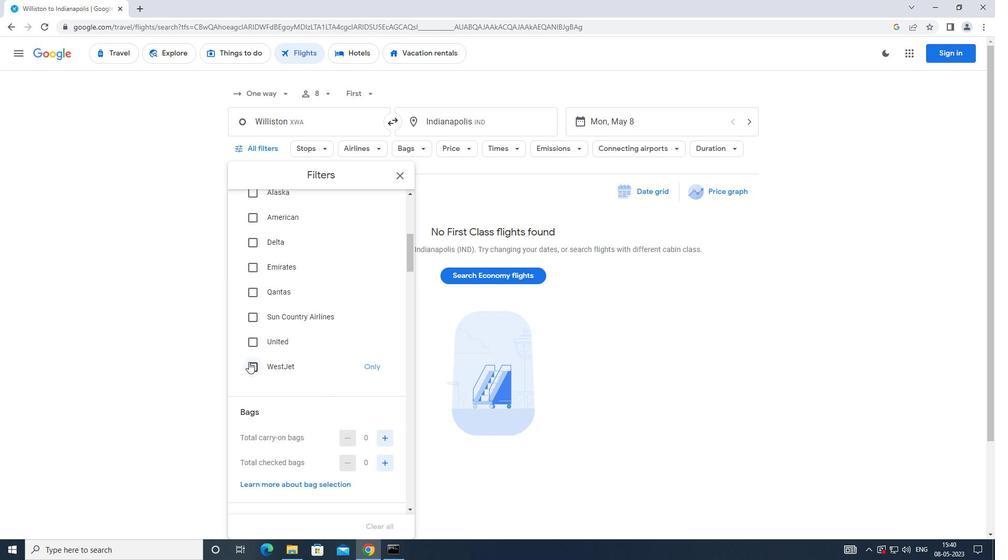 
Action: Mouse moved to (387, 439)
Screenshot: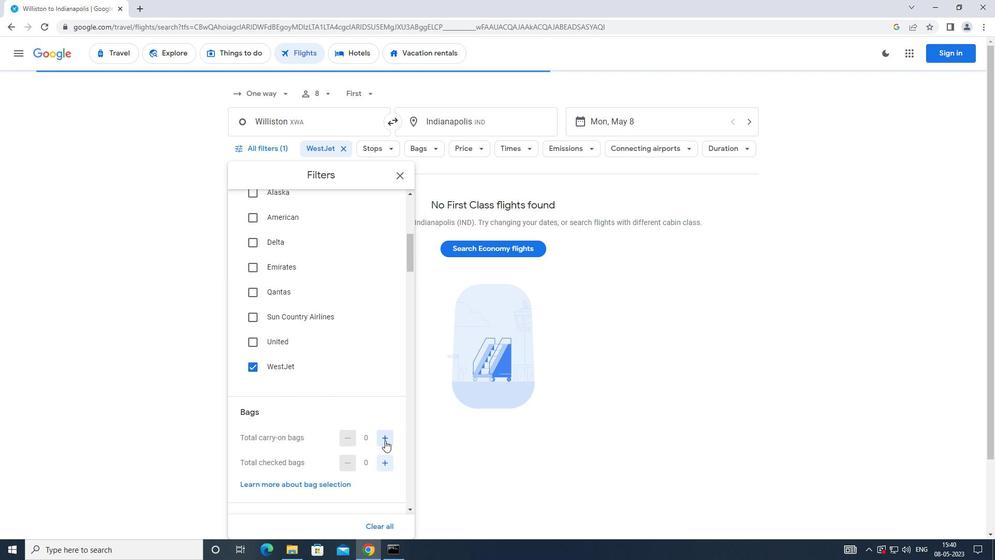 
Action: Mouse pressed left at (387, 439)
Screenshot: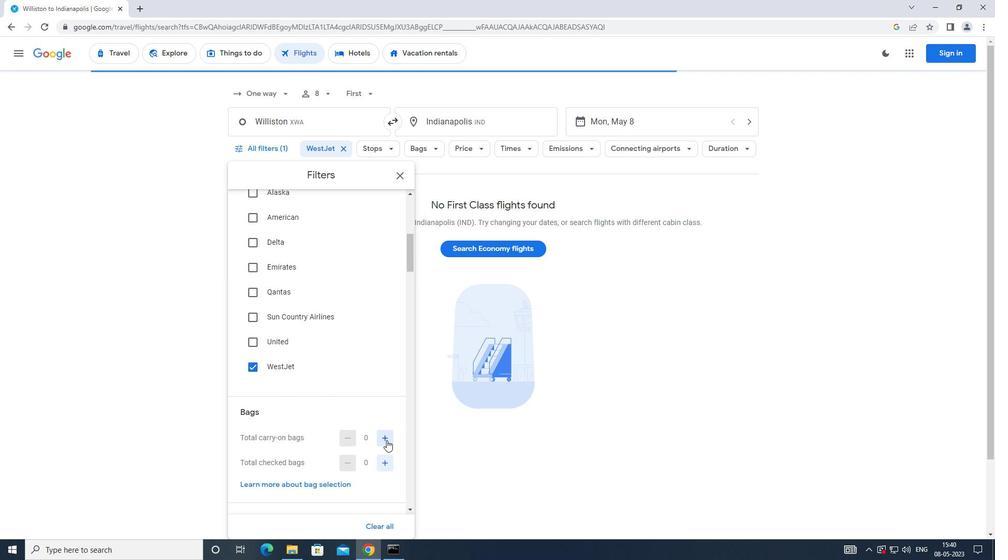 
Action: Mouse pressed left at (387, 439)
Screenshot: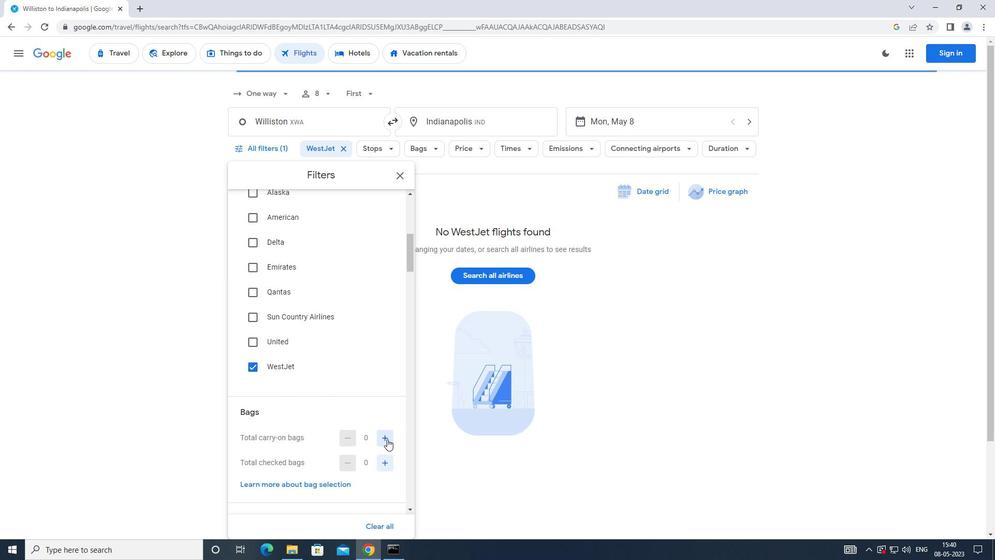 
Action: Mouse scrolled (387, 438) with delta (0, 0)
Screenshot: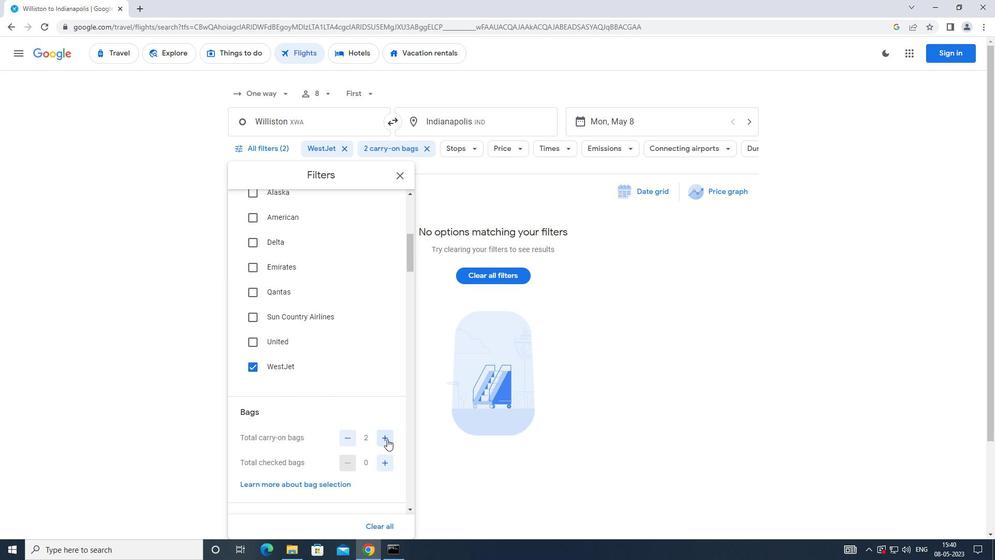 
Action: Mouse moved to (382, 416)
Screenshot: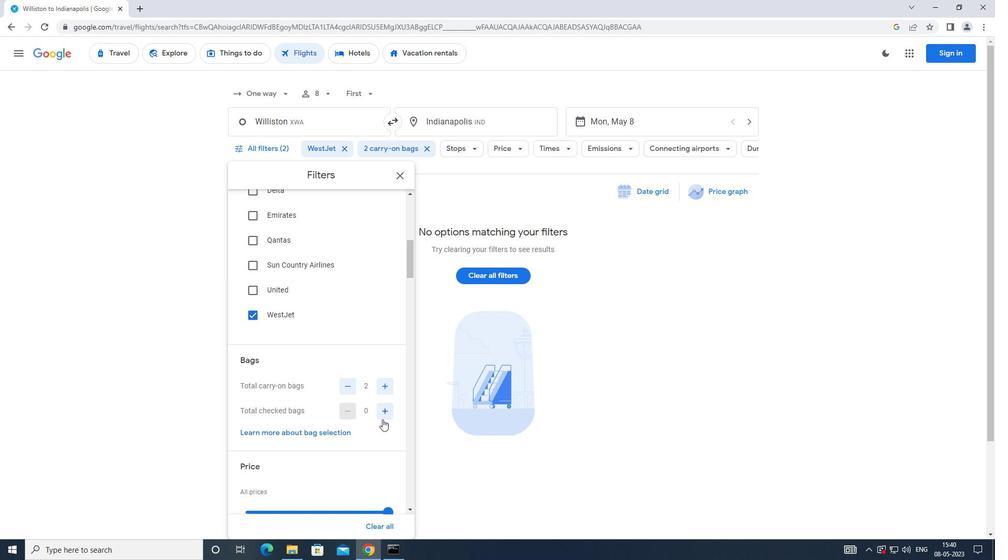 
Action: Mouse pressed left at (382, 416)
Screenshot: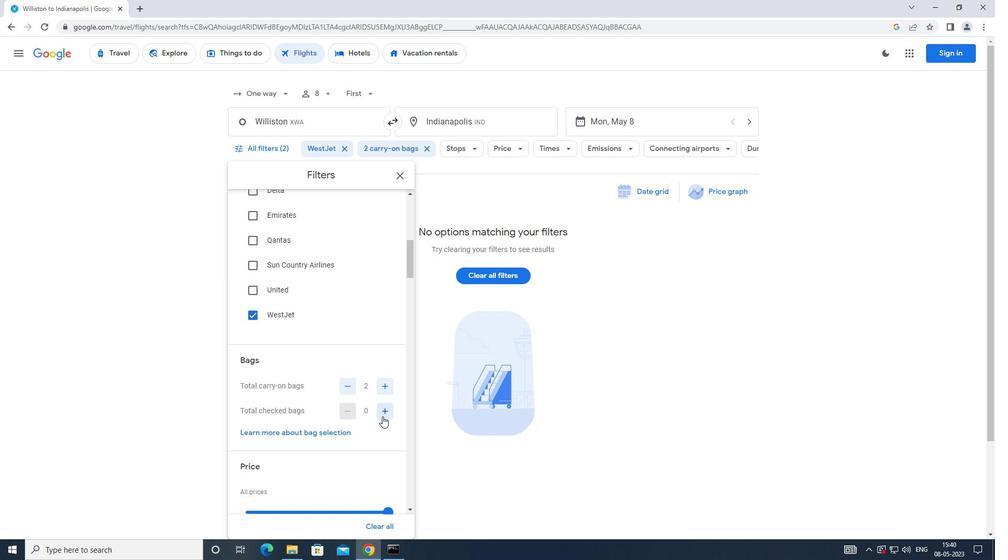 
Action: Mouse moved to (382, 415)
Screenshot: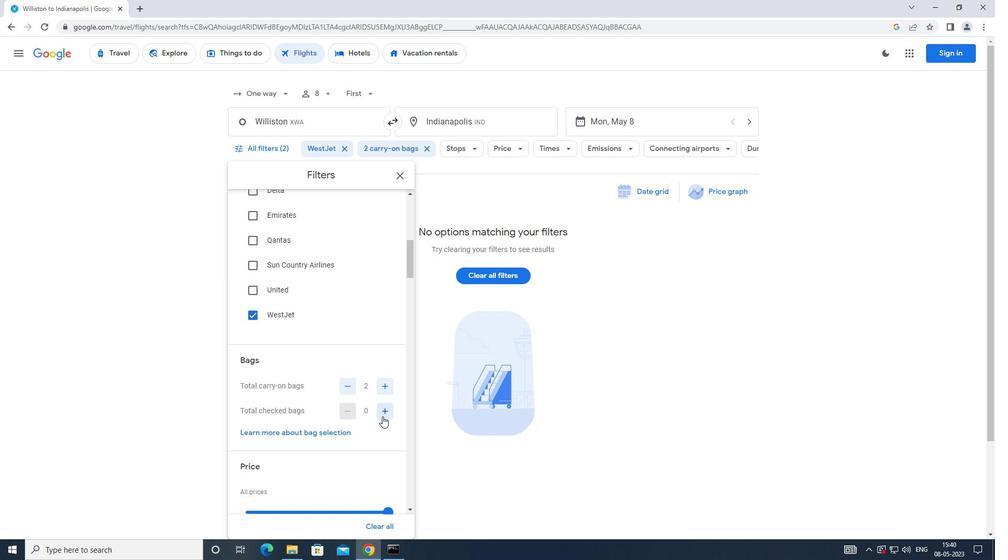 
Action: Mouse pressed left at (382, 415)
Screenshot: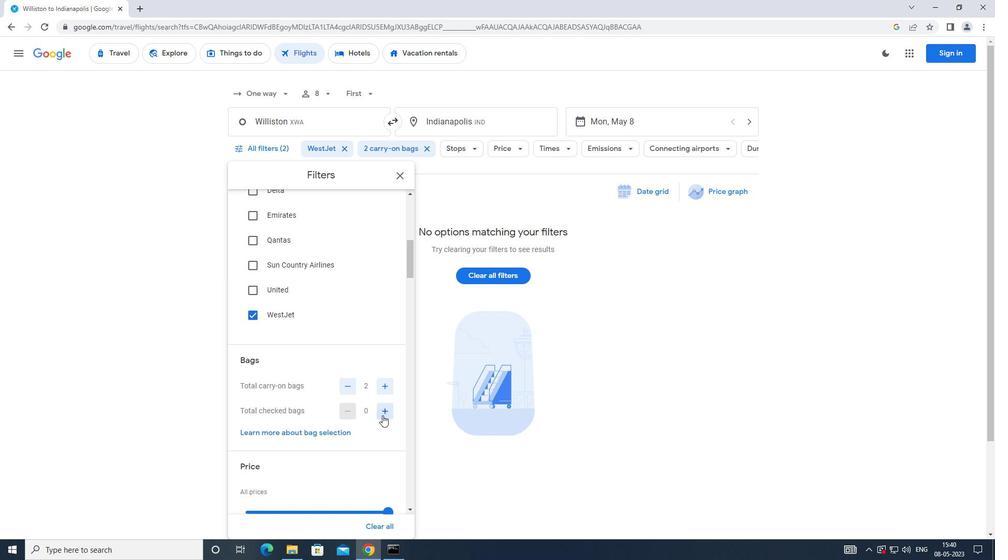 
Action: Mouse pressed left at (382, 415)
Screenshot: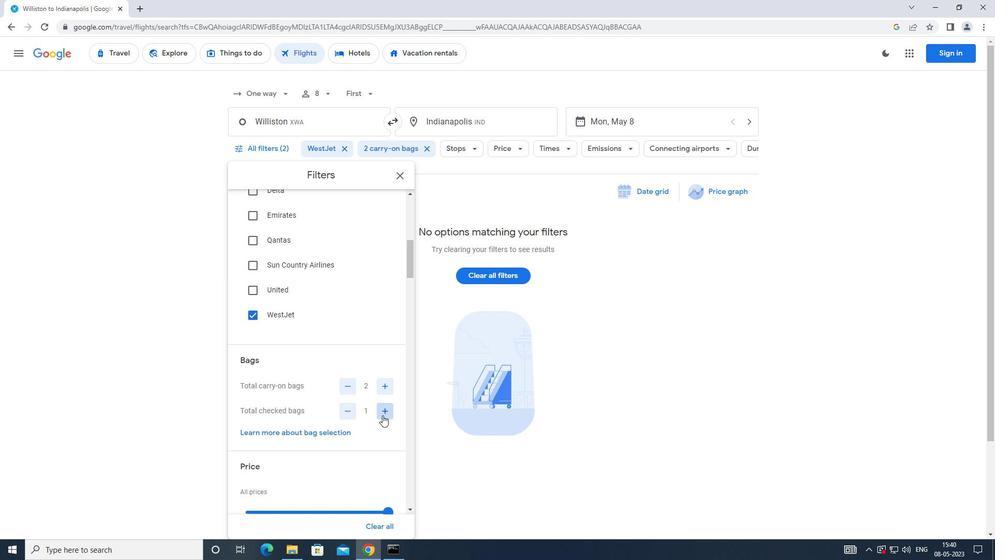 
Action: Mouse pressed left at (382, 415)
Screenshot: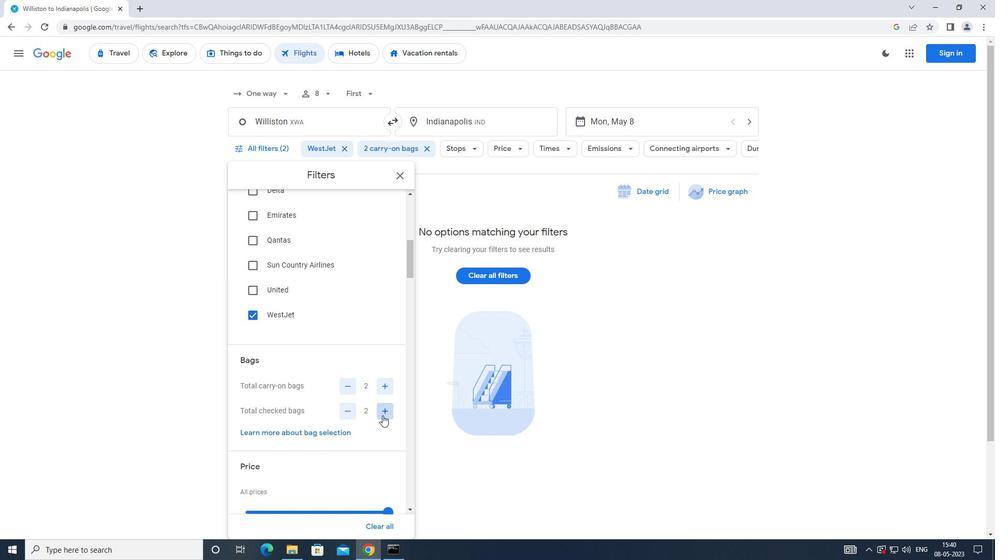 
Action: Mouse pressed left at (382, 415)
Screenshot: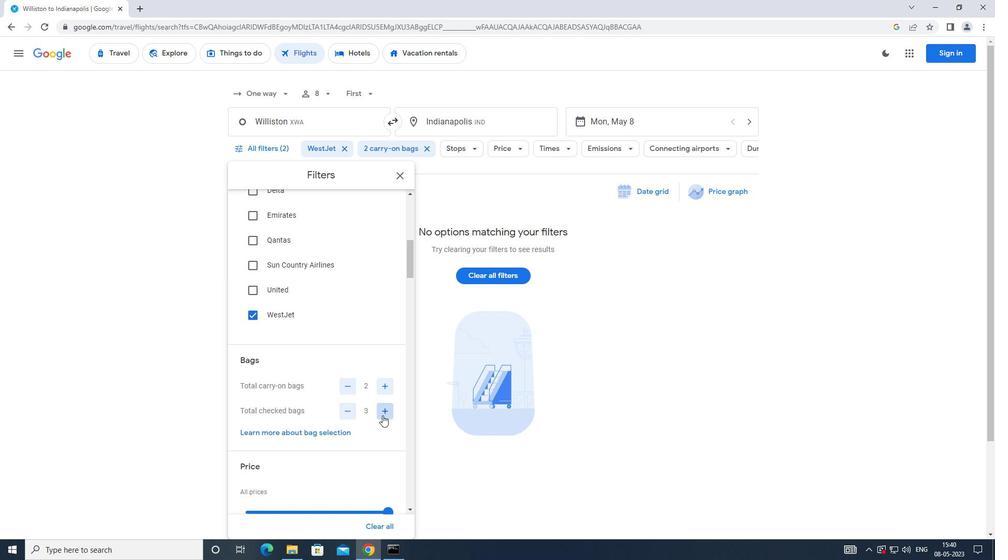 
Action: Mouse pressed left at (382, 415)
Screenshot: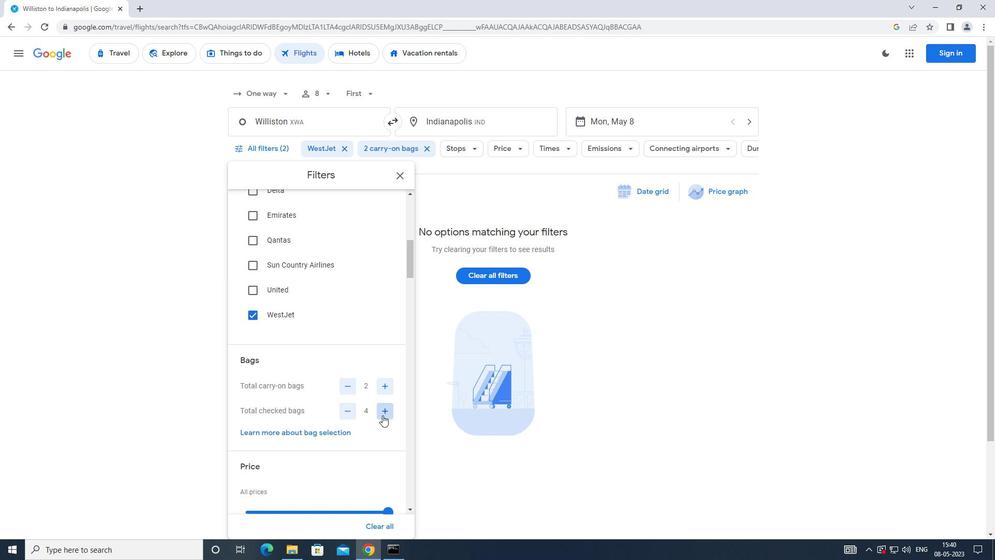 
Action: Mouse moved to (365, 421)
Screenshot: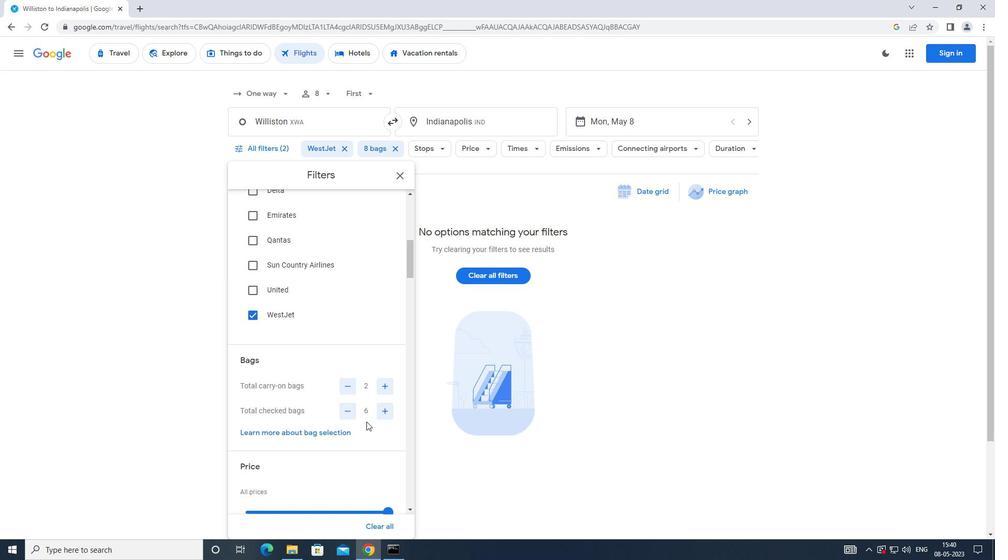 
Action: Mouse scrolled (365, 420) with delta (0, 0)
Screenshot: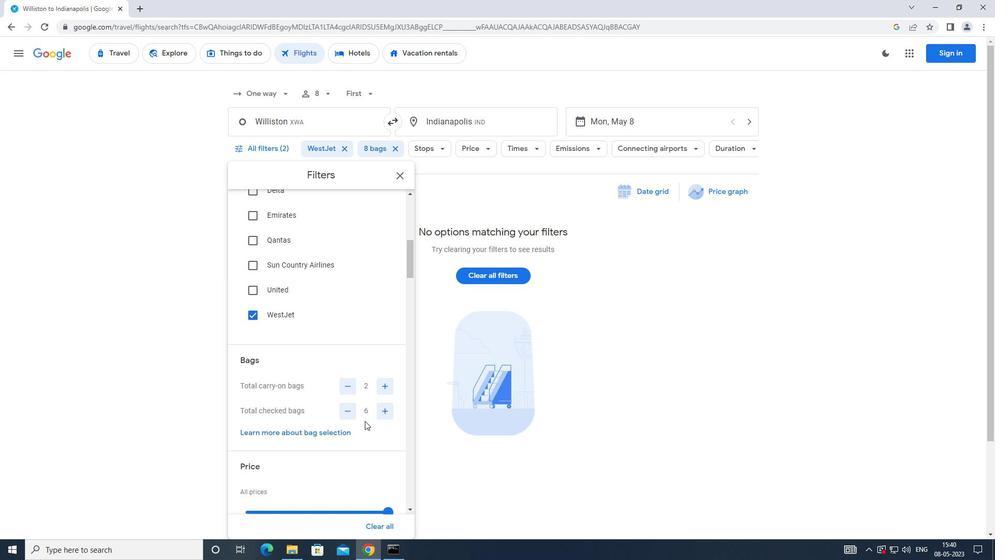 
Action: Mouse moved to (365, 420)
Screenshot: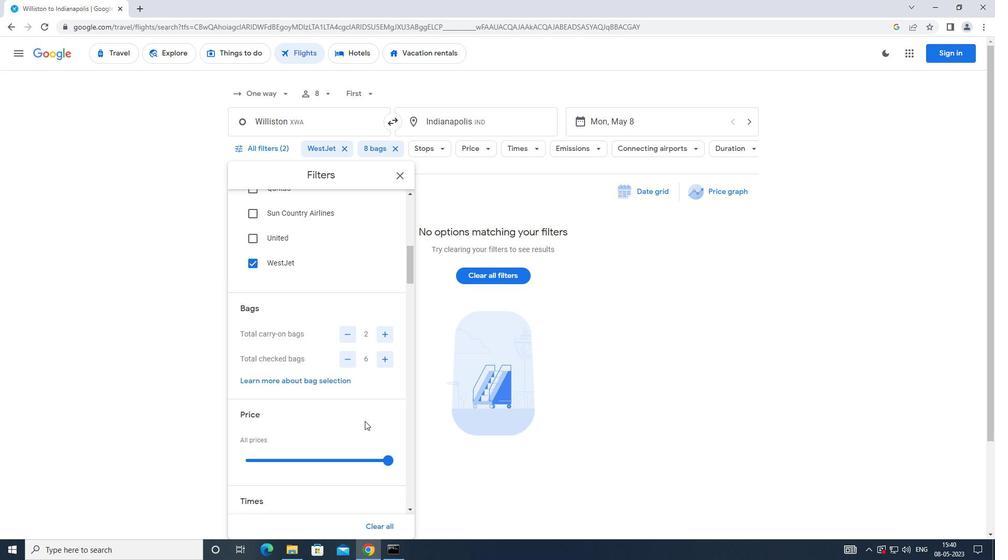 
Action: Mouse scrolled (365, 420) with delta (0, 0)
Screenshot: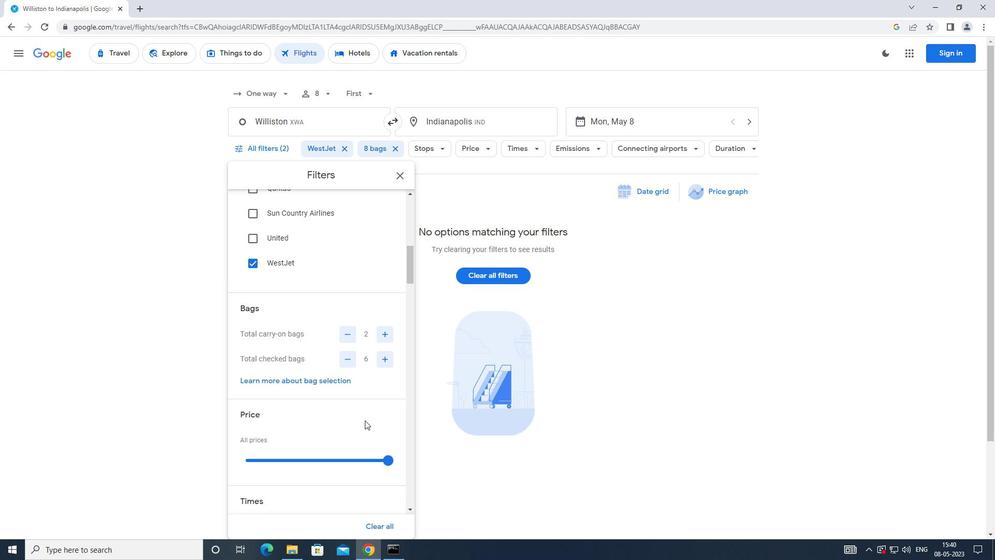 
Action: Mouse moved to (384, 408)
Screenshot: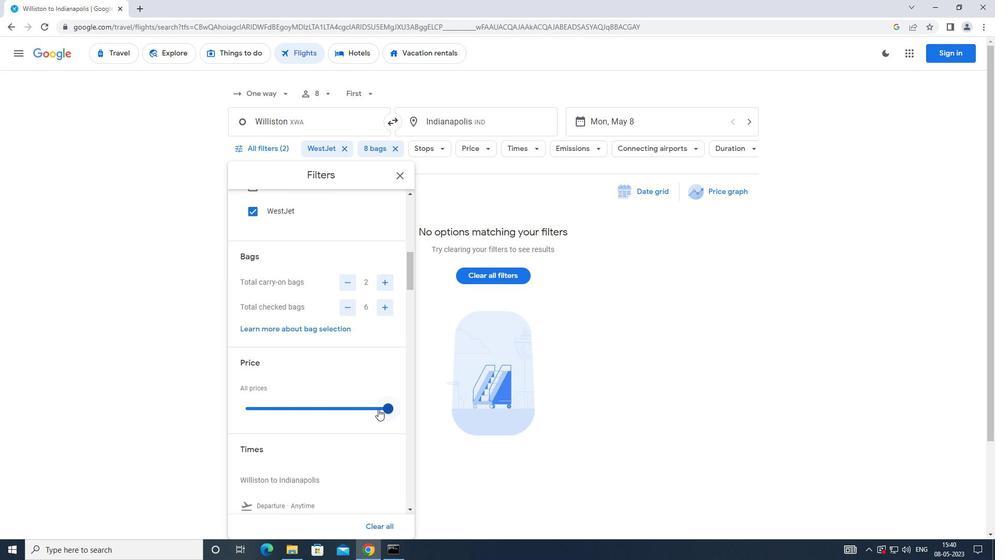 
Action: Mouse pressed left at (384, 408)
Screenshot: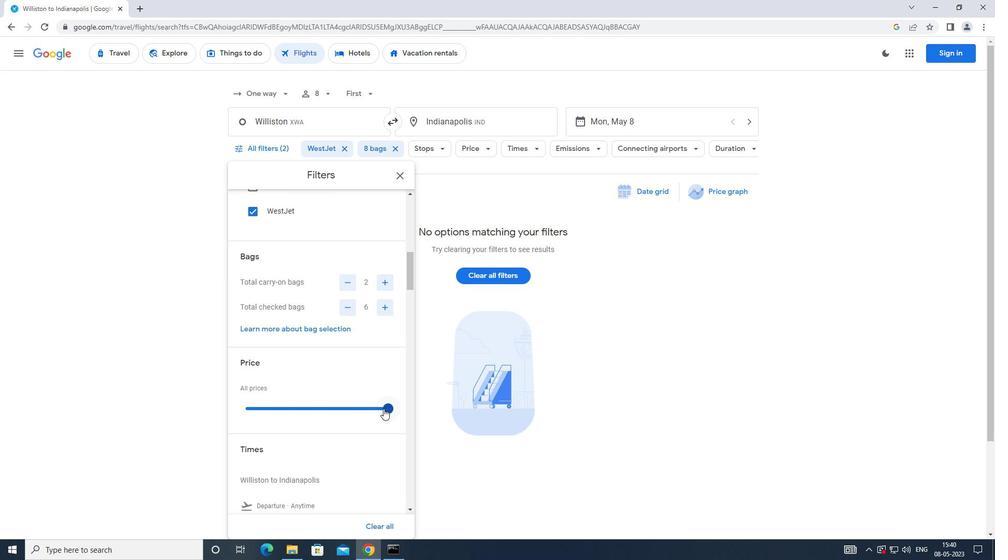 
Action: Mouse moved to (404, 177)
Screenshot: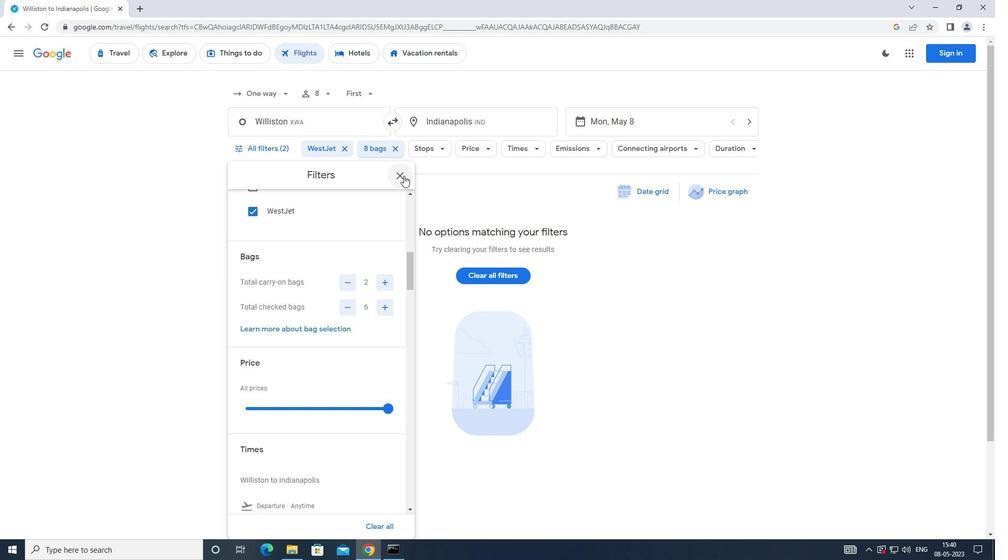 
Action: Mouse pressed left at (404, 177)
Screenshot: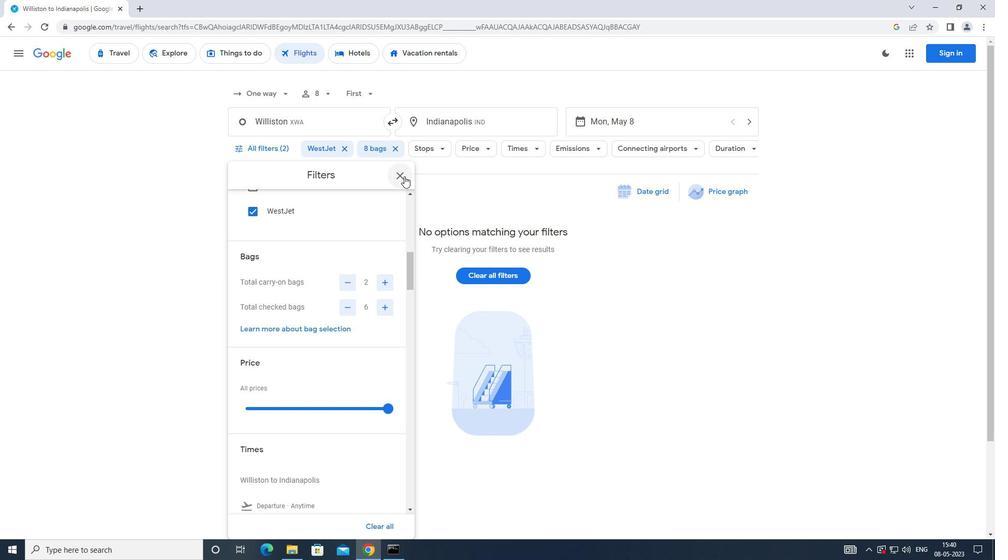 
Action: Mouse moved to (404, 182)
Screenshot: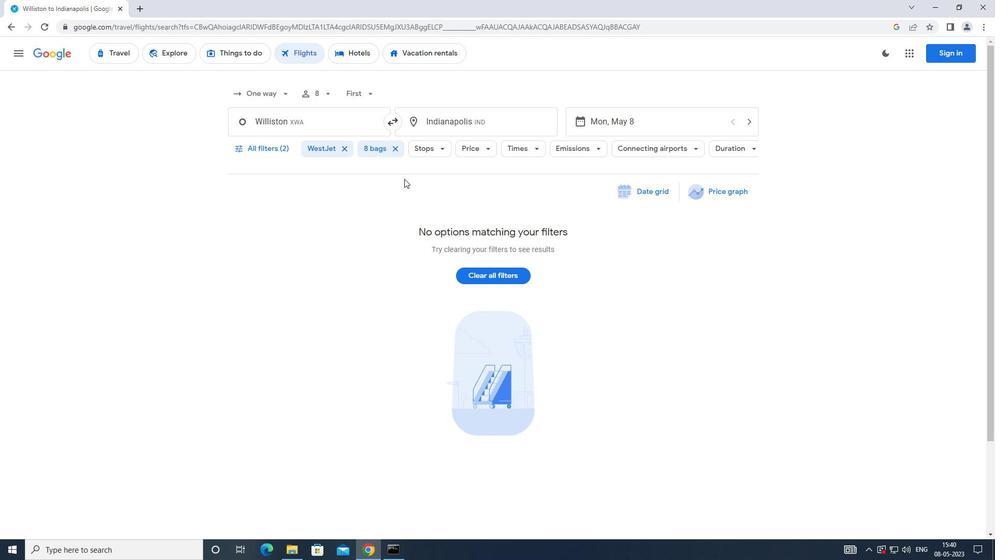 
